 Task: In the Company zunheboto.nic.in, Create email and send with subject: 'Elevate Your Success: Introducing a Transformative Opportunity', and with mail content 'Good Evening,_x000D_
Step into a world of unlimited possibilities. Our cutting-edge solution will empower you to overcome challenges and achieve unparalleled success in your industry._x000D_
Thanks and Regards', attach the document: Business_plan.docx and insert image: visitingcard.jpg. Below Thank and Regards, write Reddit and insert the URL: www.reddit.com. Mark checkbox to create task to follow up : In 1 week.  Enter or choose an email address of recipient's from company's contact and send.. Logged in from softage.10@softage.net
Action: Mouse moved to (74, 56)
Screenshot: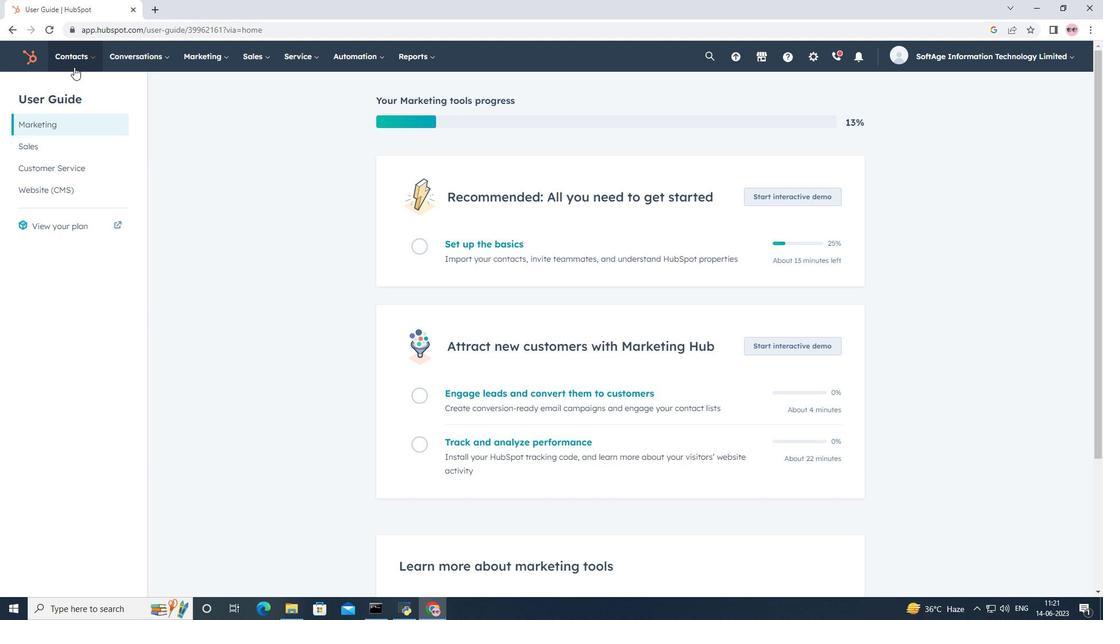 
Action: Mouse pressed left at (74, 56)
Screenshot: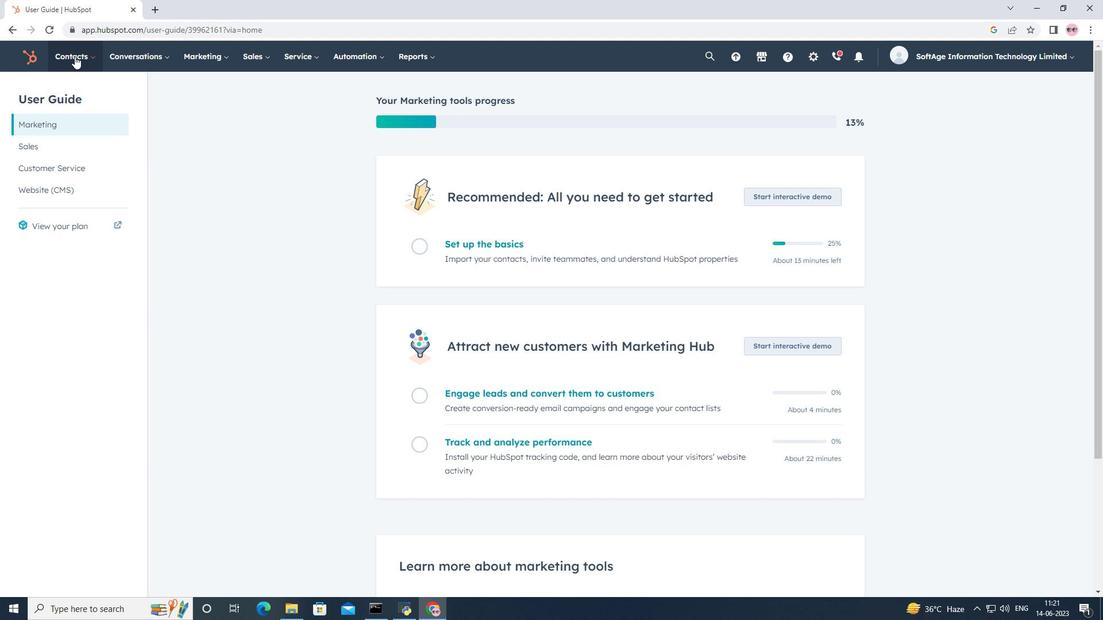 
Action: Mouse moved to (91, 116)
Screenshot: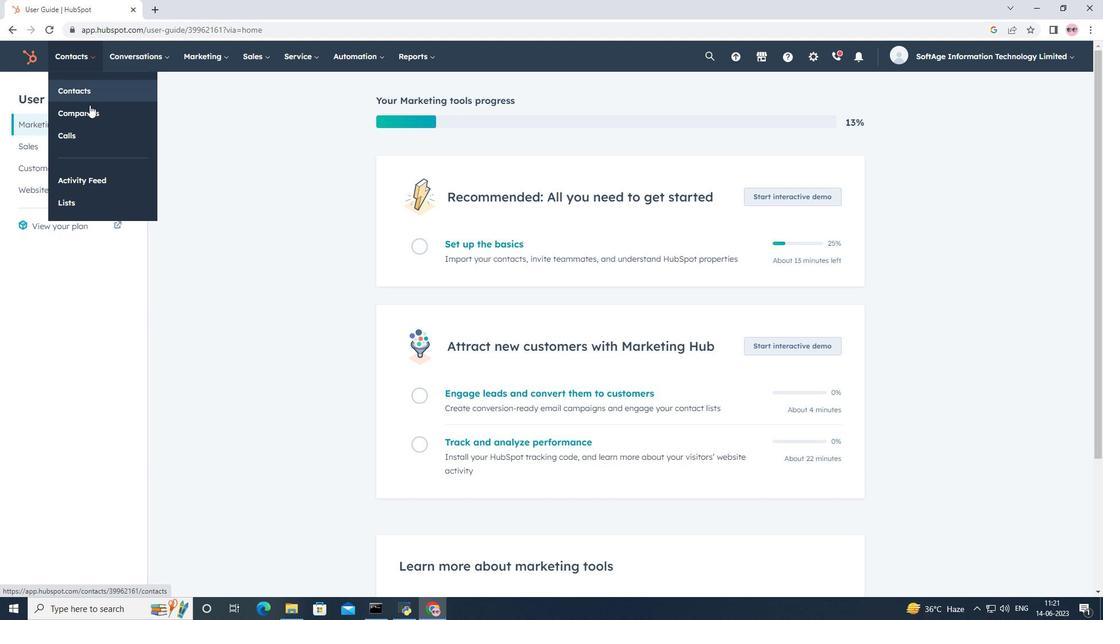 
Action: Mouse pressed left at (91, 116)
Screenshot: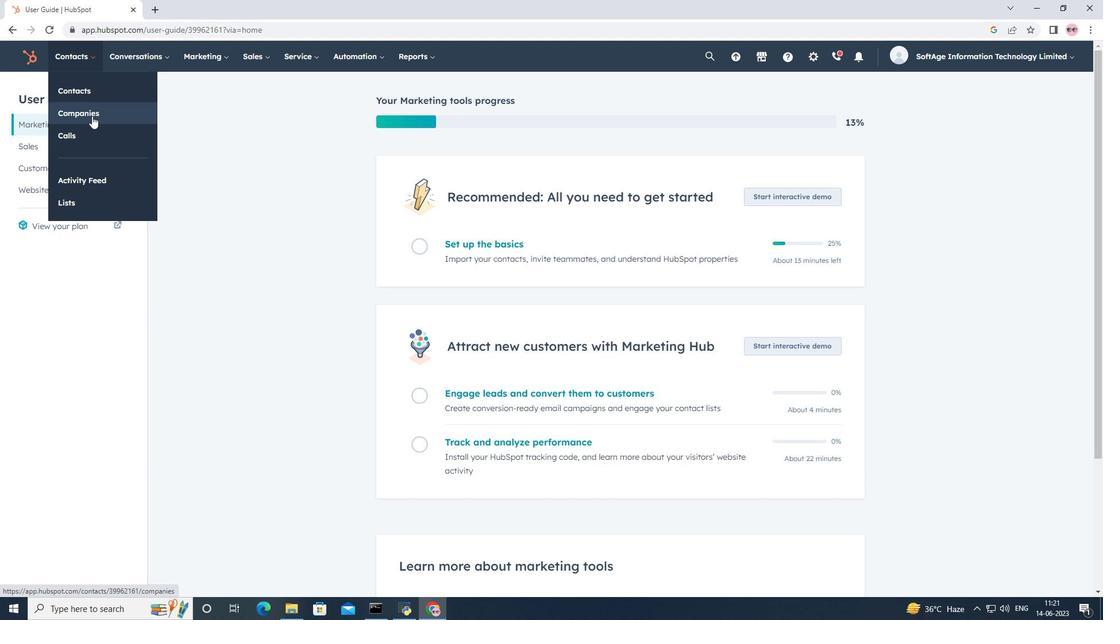 
Action: Mouse moved to (90, 186)
Screenshot: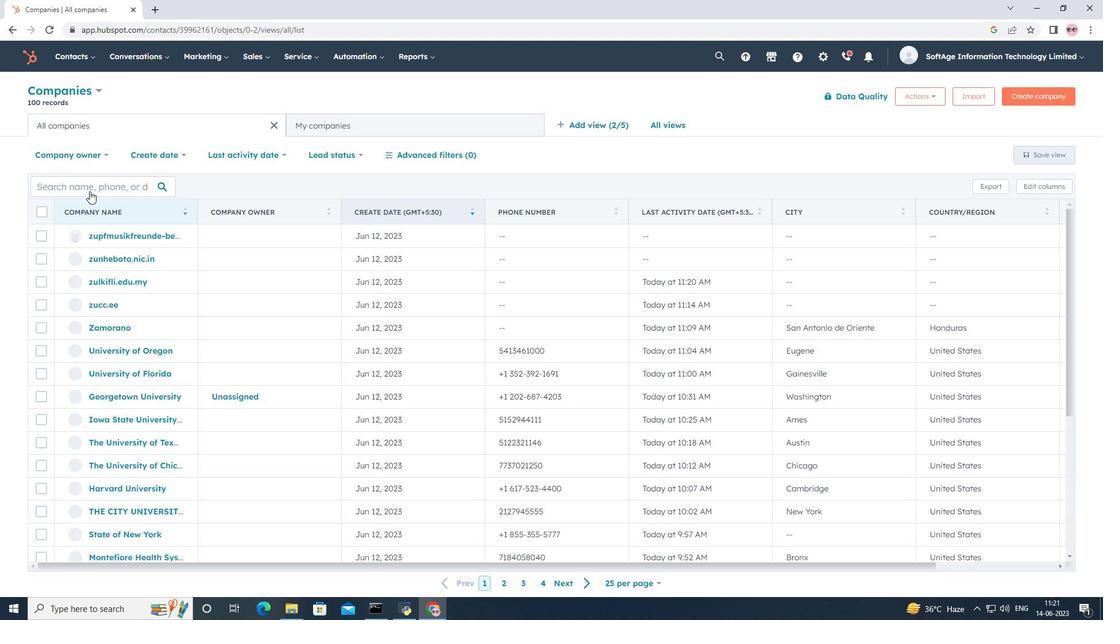 
Action: Mouse pressed left at (90, 186)
Screenshot: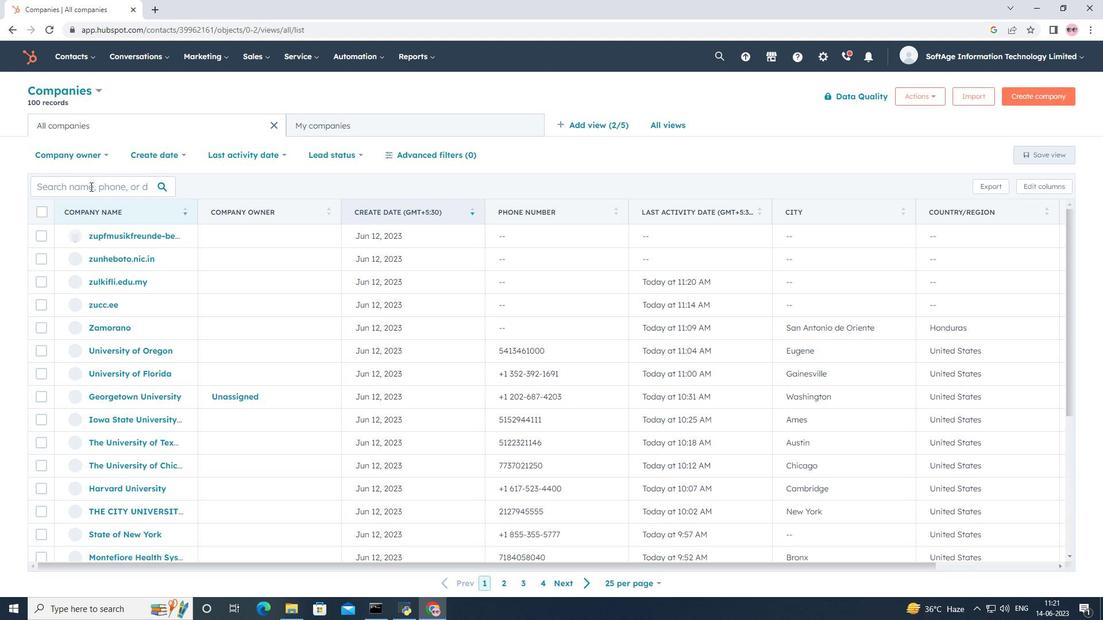 
Action: Key pressed <Key.shift>Z<Key.backspace>zunheboto.nic.in
Screenshot: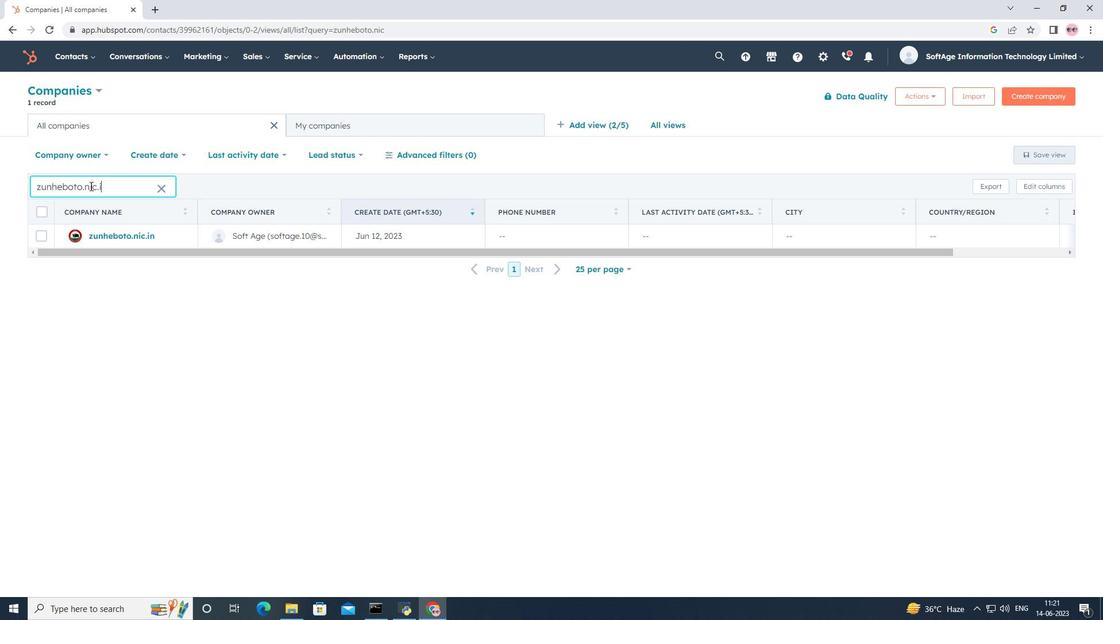 
Action: Mouse moved to (112, 236)
Screenshot: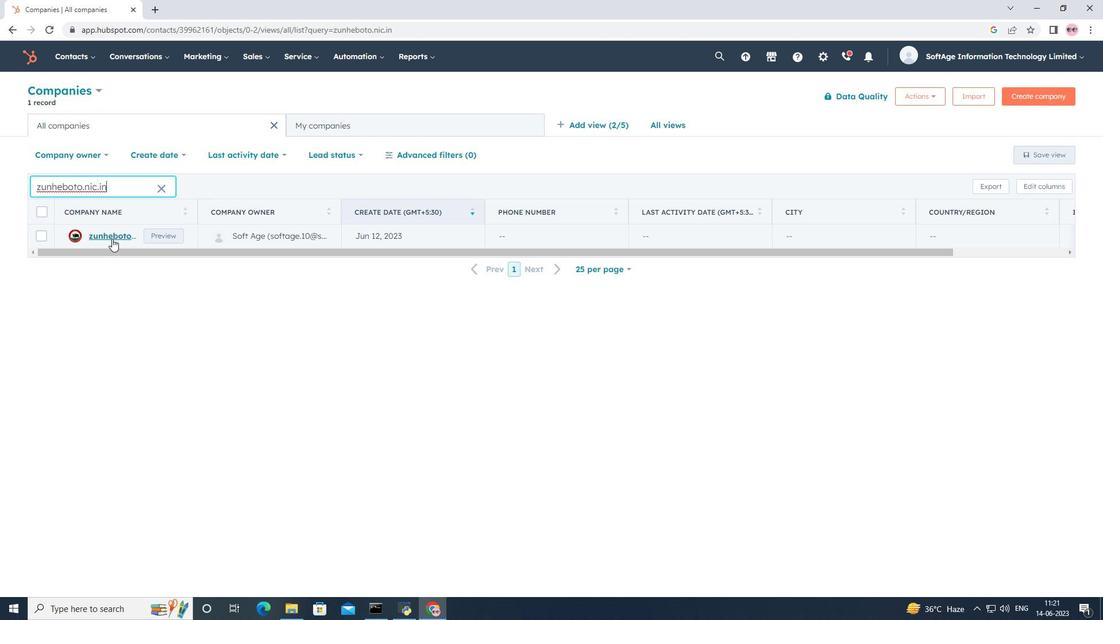 
Action: Mouse pressed left at (112, 236)
Screenshot: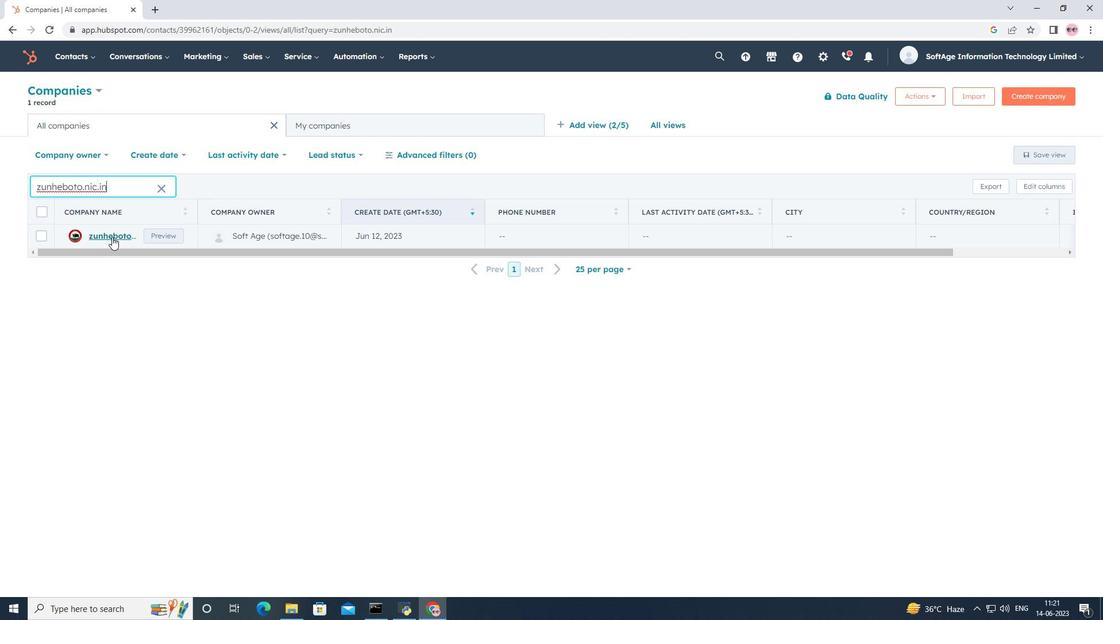 
Action: Mouse moved to (75, 189)
Screenshot: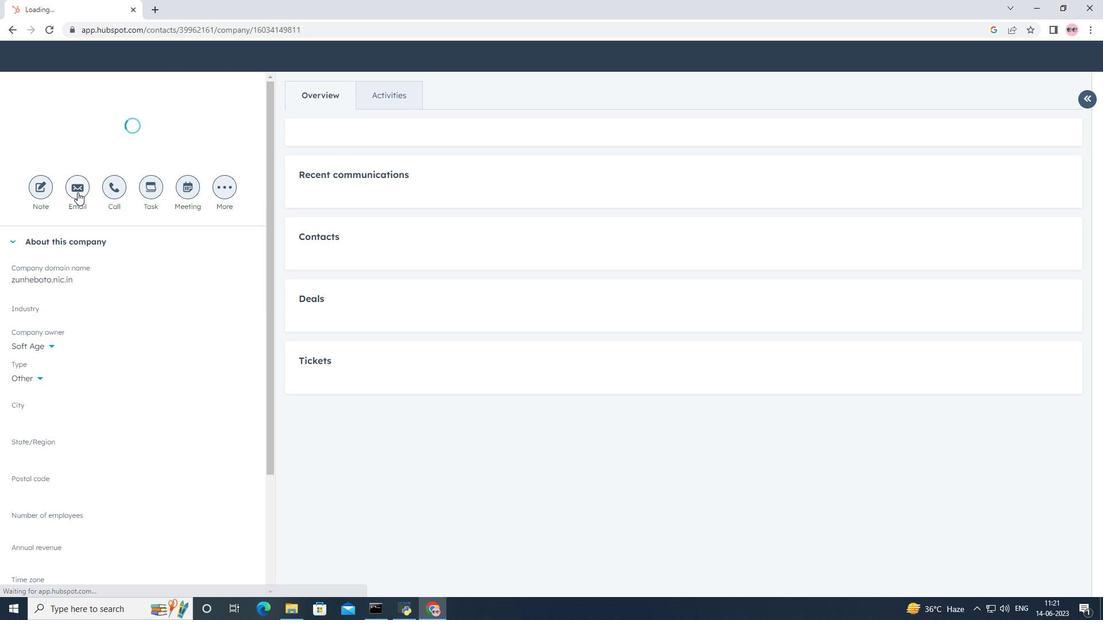 
Action: Mouse pressed left at (75, 189)
Screenshot: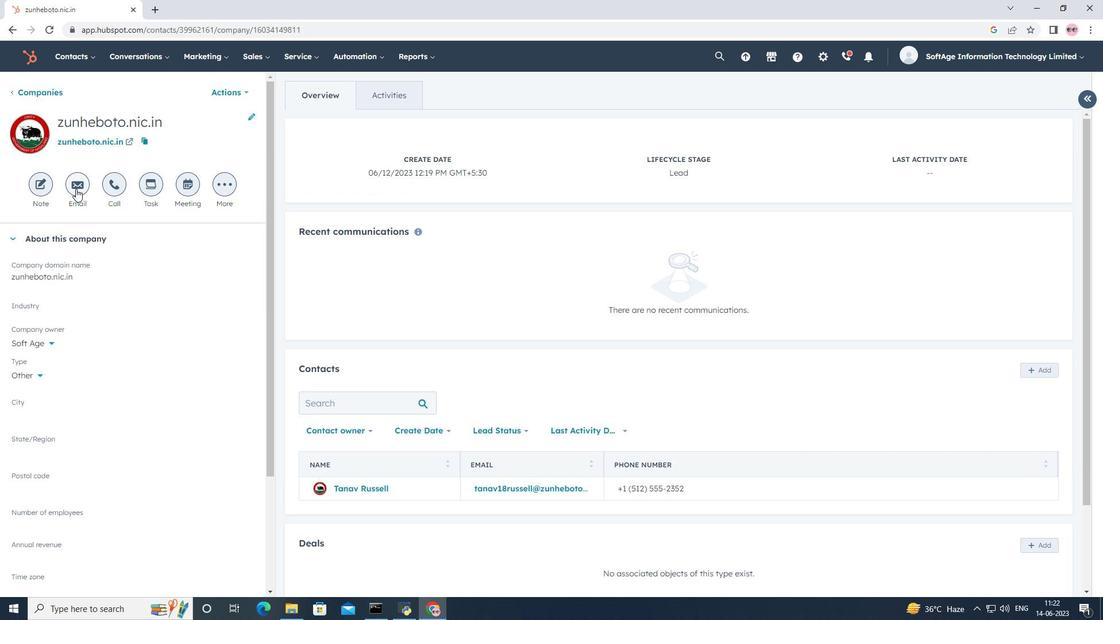 
Action: Mouse moved to (733, 391)
Screenshot: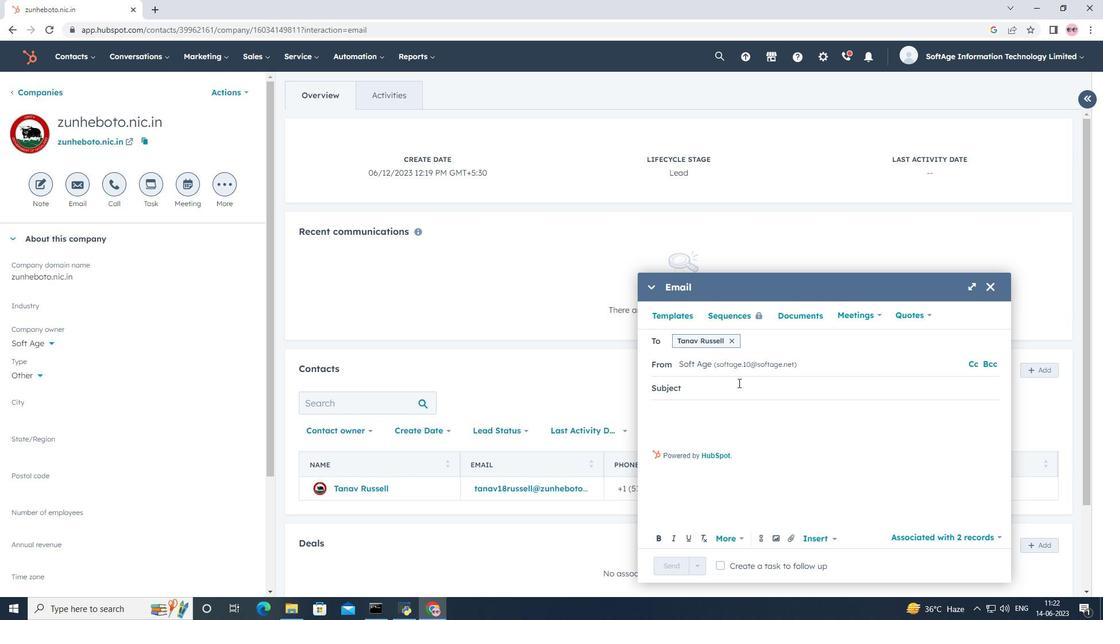 
Action: Mouse pressed left at (733, 391)
Screenshot: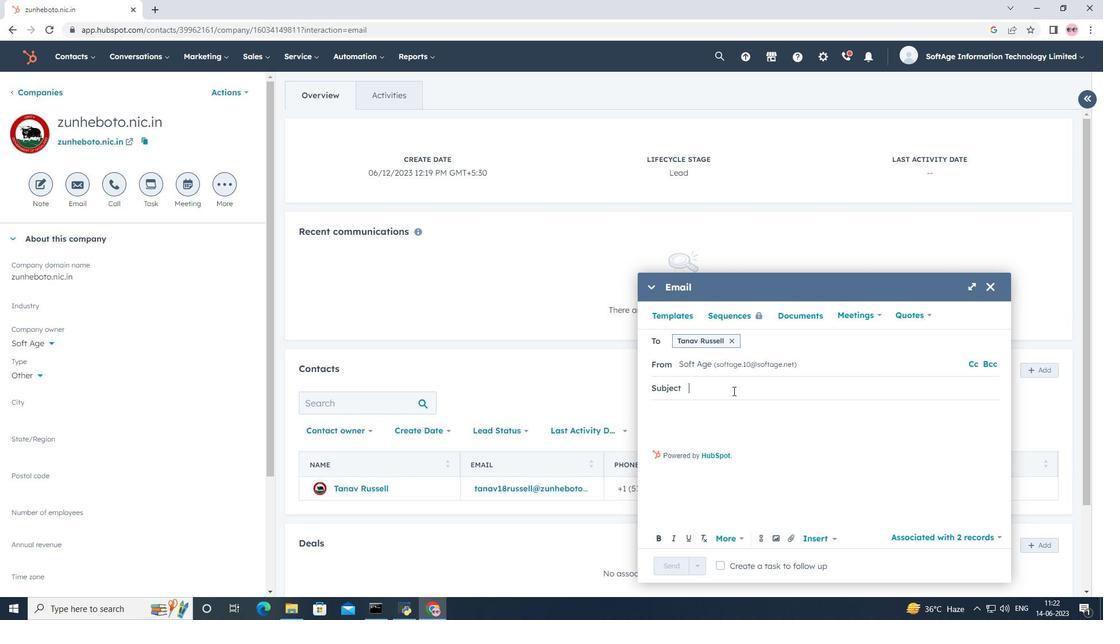 
Action: Key pressed <Key.shift>Elevate<Key.space><Key.shift>Your<Key.space><Key.shift><Key.shift>Success<Key.shift>:<Key.space><Key.shift><Key.shift><Key.shift><Key.shift><Key.shift><Key.shift><Key.shift><Key.shift><Key.shift><Key.shift><Key.shift><Key.shift><Key.shift><Key.shift><Key.shift><Key.shift><Key.shift><Key.shift><Key.shift><Key.shift><Key.shift><Key.shift><Key.shift><Key.shift><Key.shift><Key.shift><Key.shift>Introducing<Key.space>a<Key.space><Key.shift>Transformative<Key.space><Key.shift><Key.shift><Key.shift>Opportunity
Screenshot: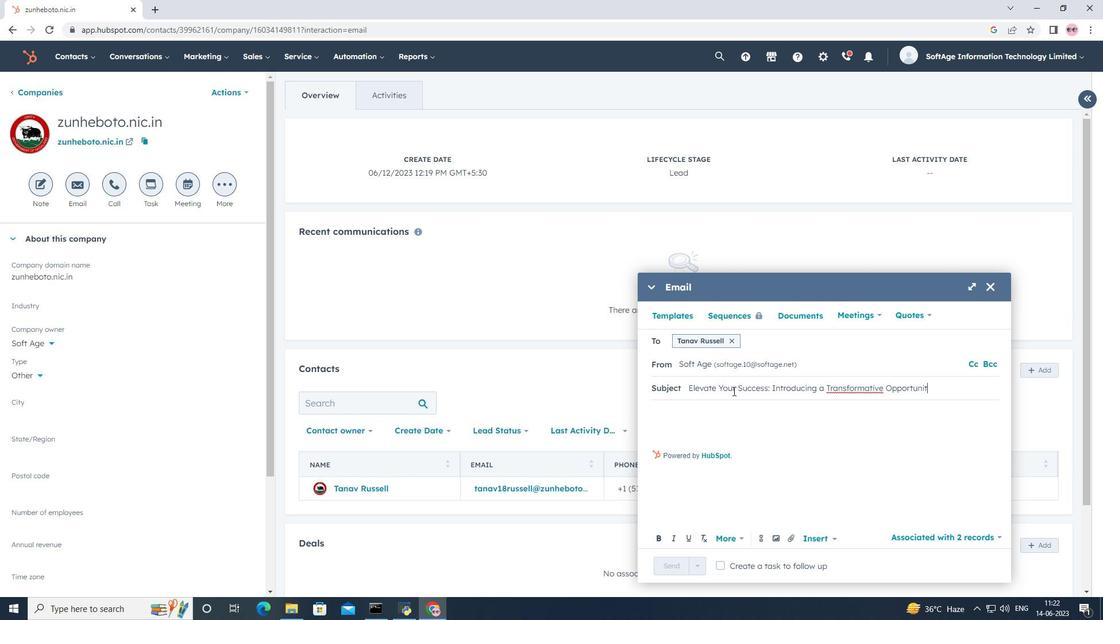 
Action: Mouse moved to (726, 420)
Screenshot: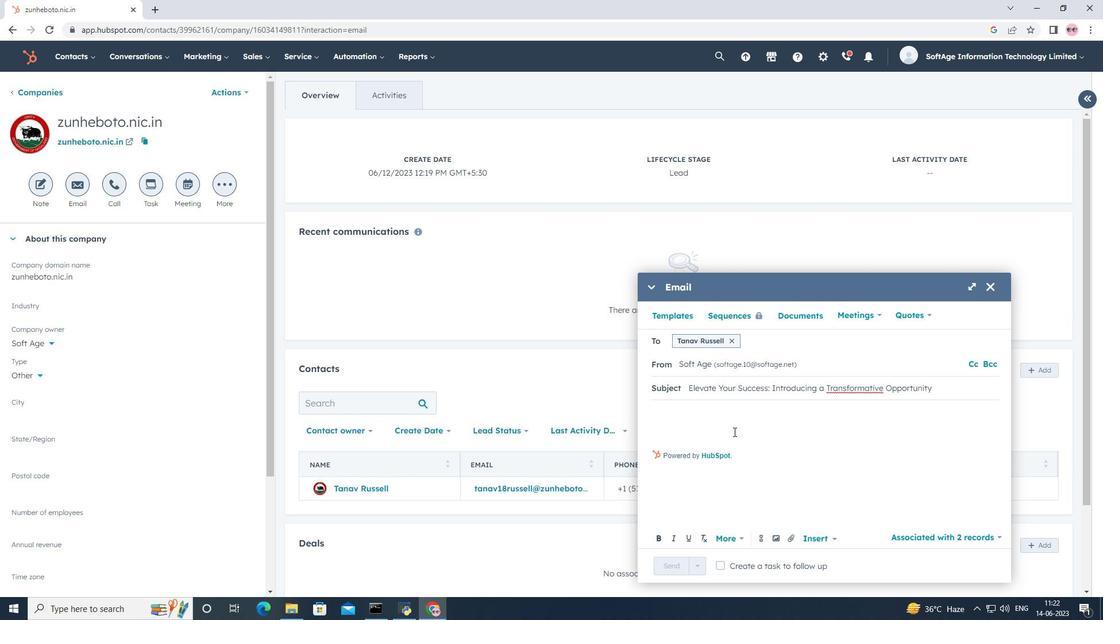 
Action: Mouse pressed left at (726, 420)
Screenshot: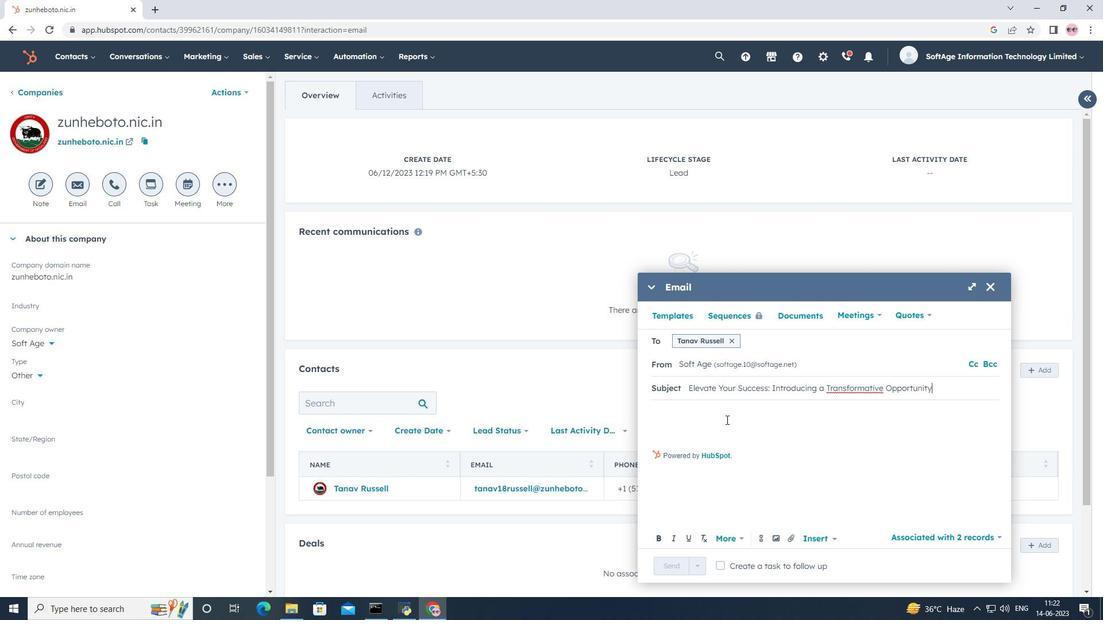
Action: Key pressed <Key.shift><Key.shift><Key.shift><Key.shift><Key.shift><Key.shift><Key.shift><Key.shift><Key.shift><Key.shift><Key.shift><Key.shift><Key.shift><Key.shift><Key.shift><Key.shift><Key.shift><Key.shift><Key.shift><Key.shift><Key.shift>Good<Key.space><Key.shift>Evening<Key.enter><Key.shift><Key.shift>Steo<Key.space><Key.backspace><Key.backspace>p<Key.space><Key.shift>into<Key.space>a<Key.space>world<Key.space>of<Key.space>unlimited<Key.space>possibilities<Key.space><Key.backspace>,<Key.backspace>.<Key.space><Key.shift>Our<Key.space>cutting<Key.space><Key.backspace>-<Key.shift><Key.shift><Key.shift><Key.shift><Key.shift><Key.shift><Key.shift><Key.shift><Key.shift><Key.shift><Key.shift><Key.shift><Key.shift><Key.shift><Key.shift><Key.shift><Key.shift><Key.shift><Key.shift><Key.shift><Key.shift><Key.shift><Key.shift><Key.shift><Key.shift>Edge<Key.space>solution<Key.space>will<Key.space>empower<Key.space>you<Key.space>to<Key.space>overcome<Key.space>challenges<Key.space>and<Key.space>achieve<Key.space>unparalleled<Key.space>success<Key.space>in<Key.space>your<Key.space>industry.<Key.enter><Key.shift>Thanks<Key.space><Key.shift>and<Key.space><Key.shift>Regards
Screenshot: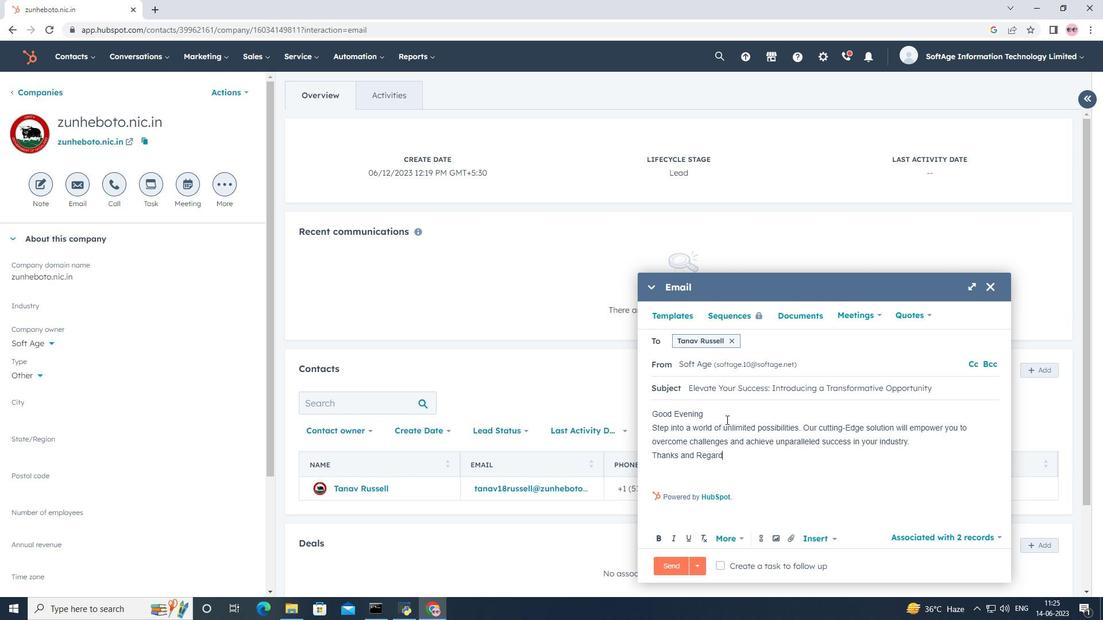 
Action: Mouse moved to (796, 543)
Screenshot: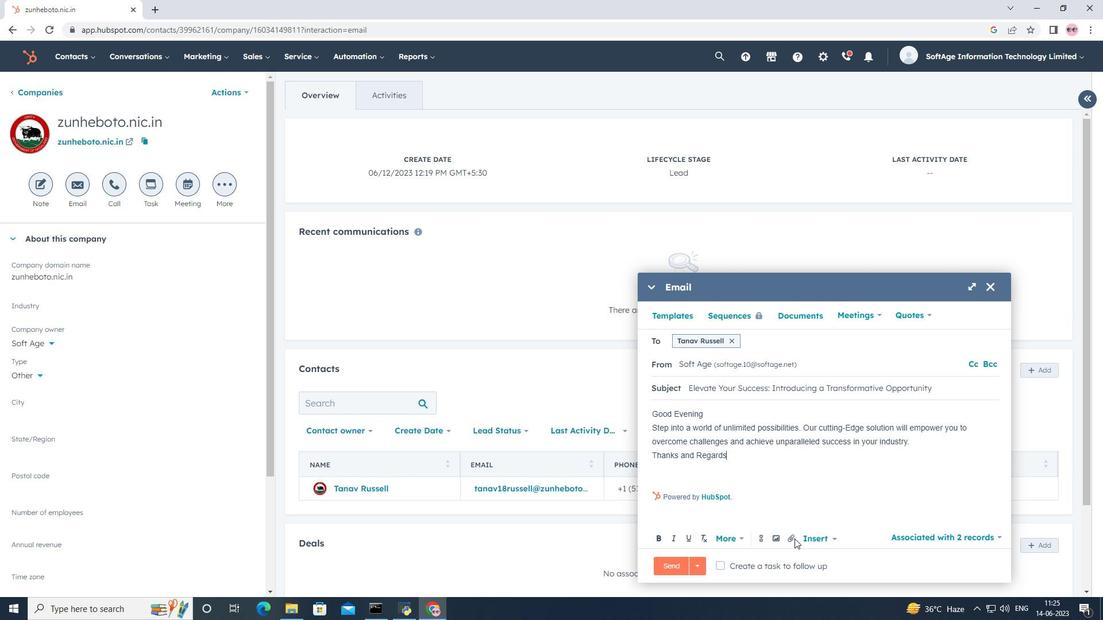 
Action: Mouse pressed left at (796, 543)
Screenshot: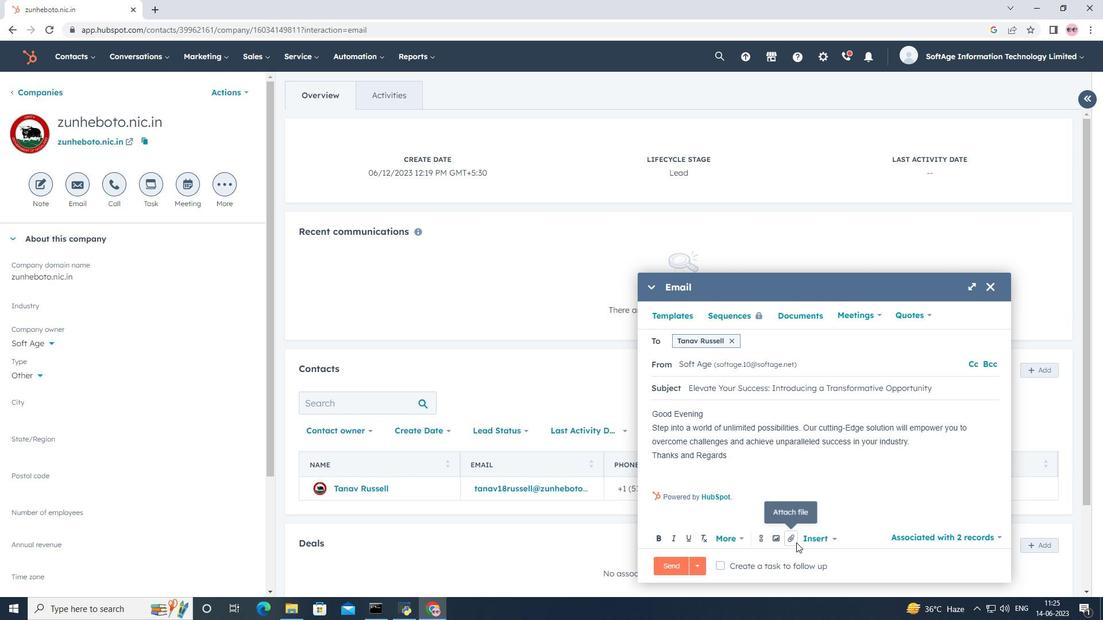 
Action: Mouse moved to (812, 510)
Screenshot: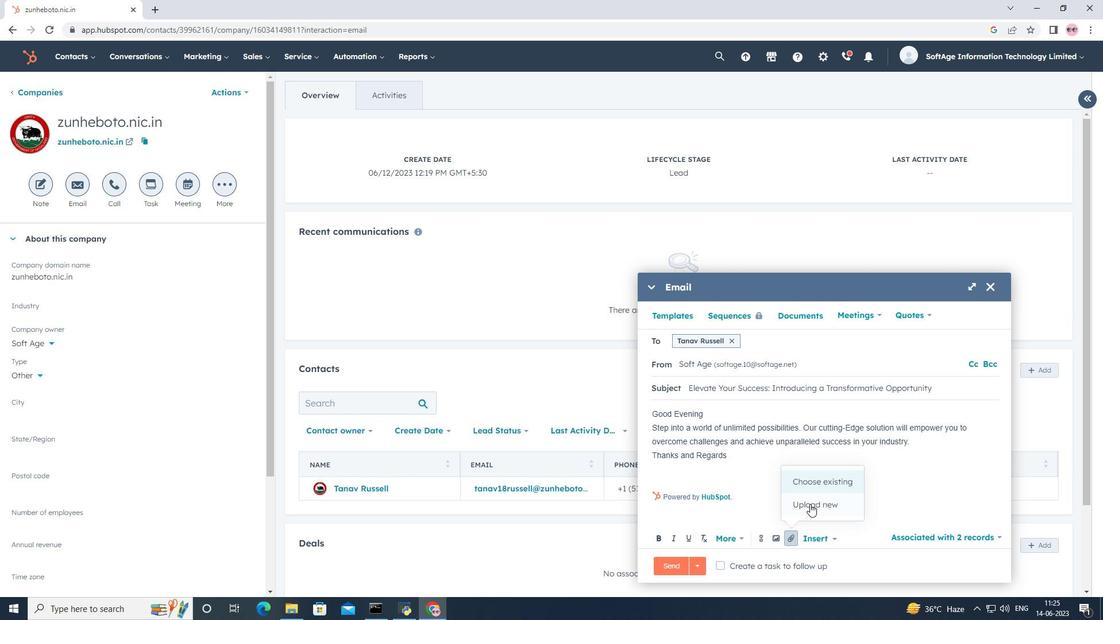
Action: Mouse pressed left at (812, 510)
Screenshot: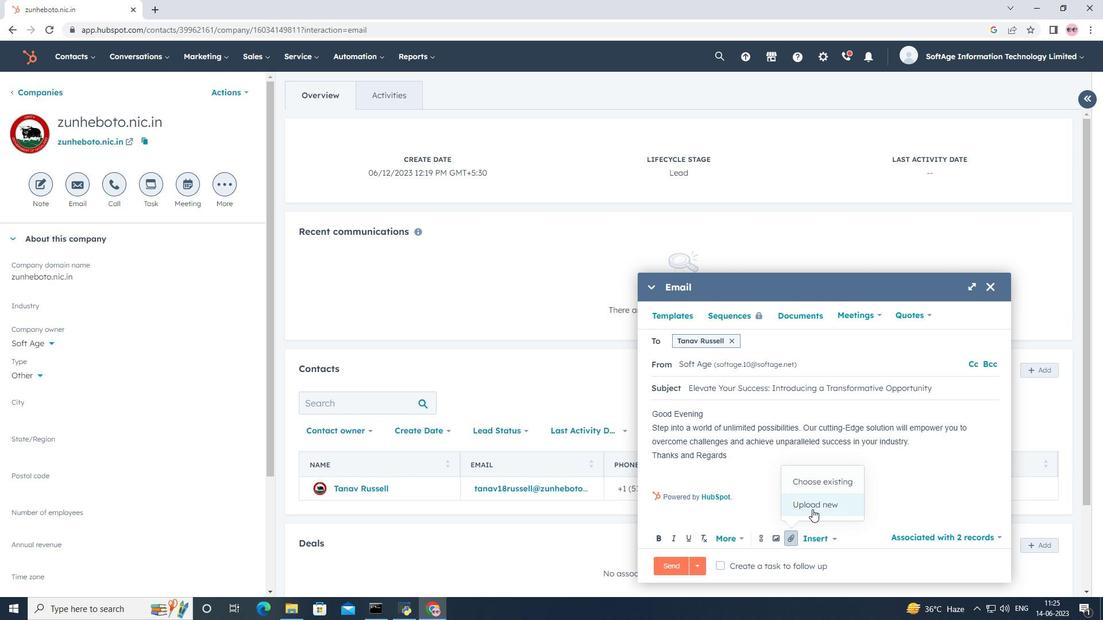 
Action: Mouse moved to (58, 142)
Screenshot: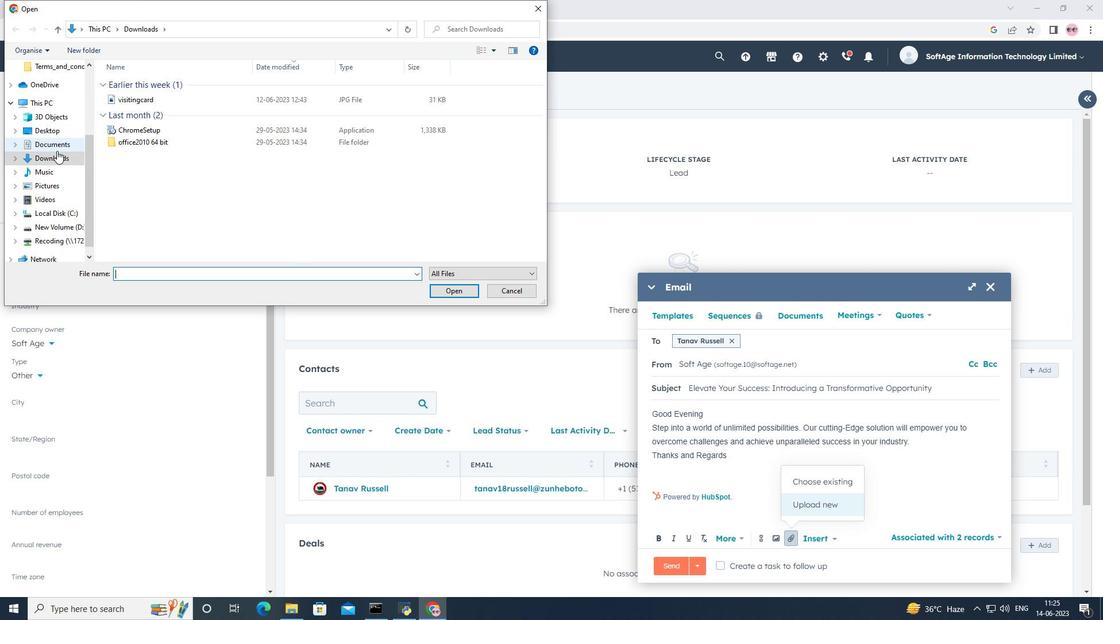 
Action: Mouse pressed left at (58, 142)
Screenshot: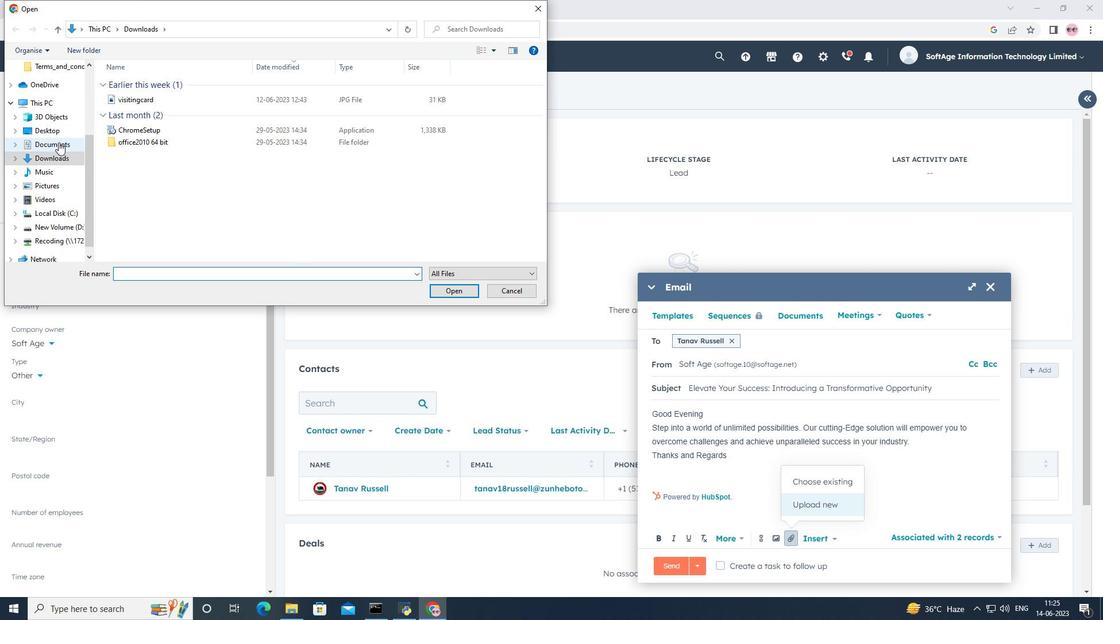 
Action: Mouse moved to (168, 104)
Screenshot: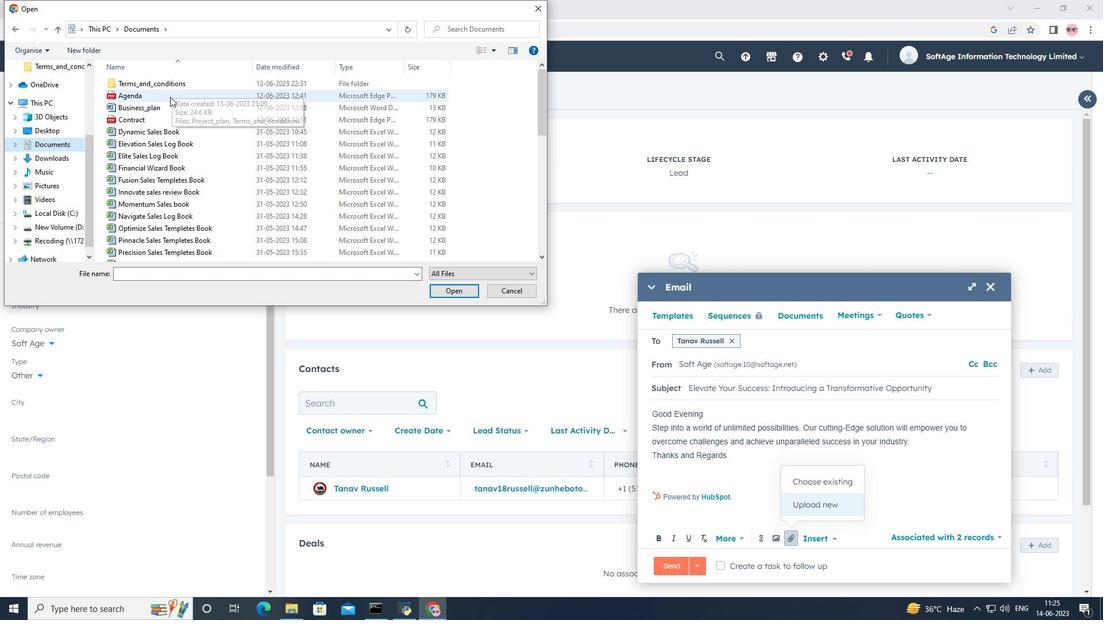 
Action: Mouse pressed left at (168, 104)
Screenshot: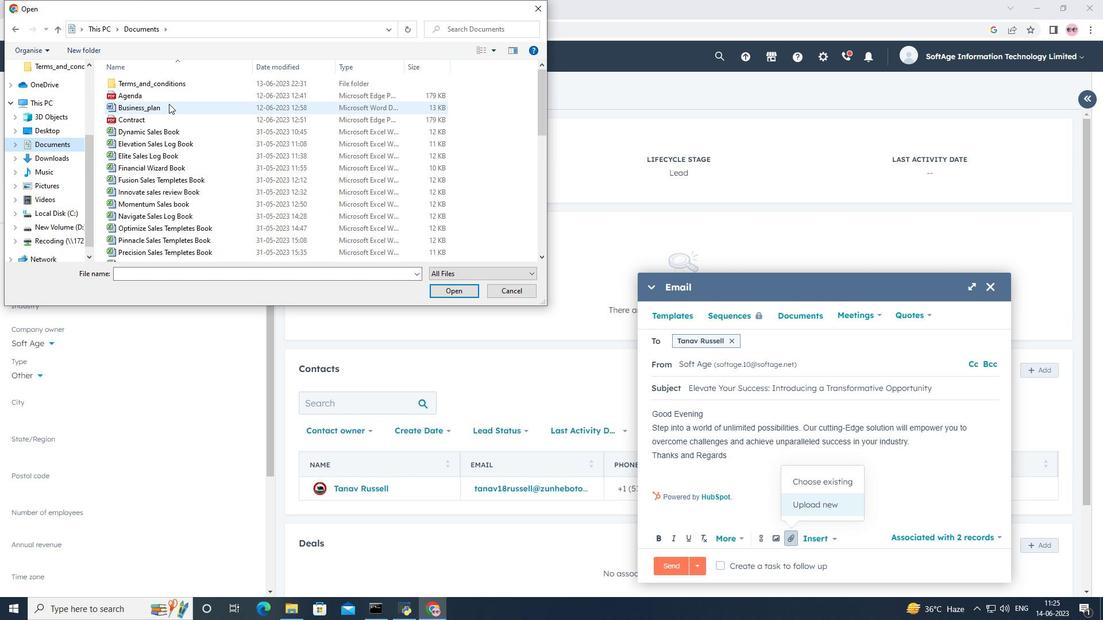 
Action: Mouse moved to (464, 290)
Screenshot: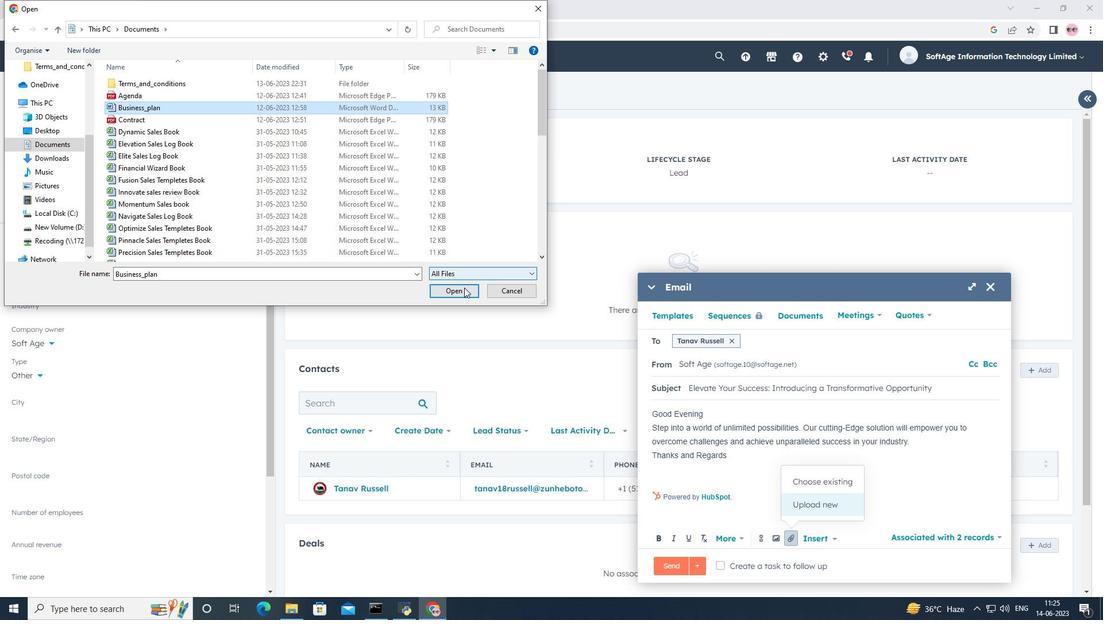 
Action: Mouse pressed left at (464, 290)
Screenshot: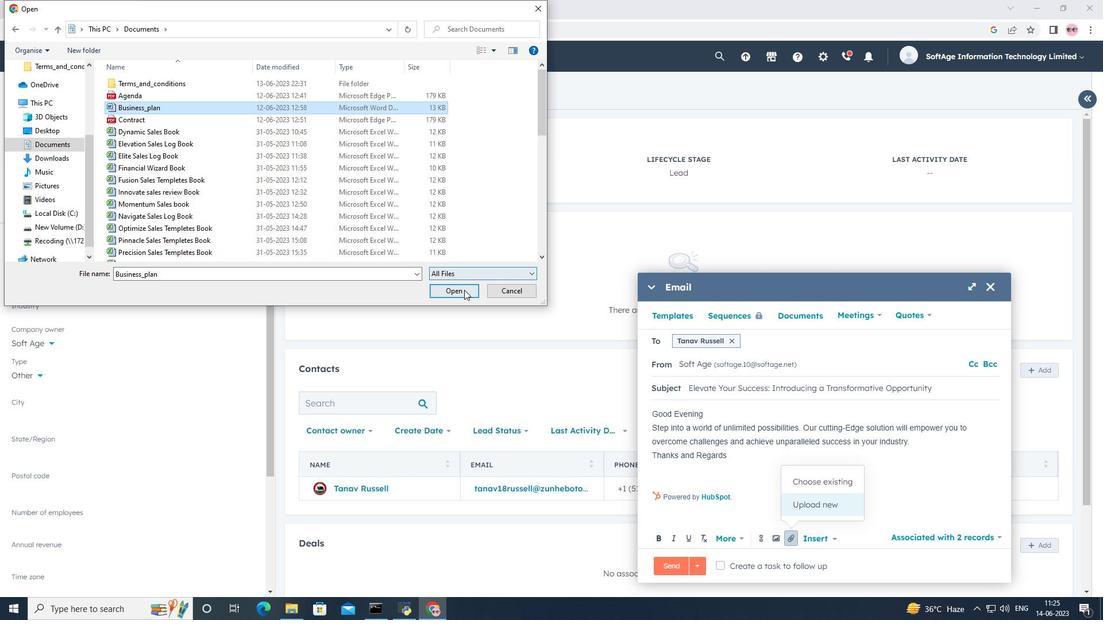 
Action: Mouse moved to (770, 509)
Screenshot: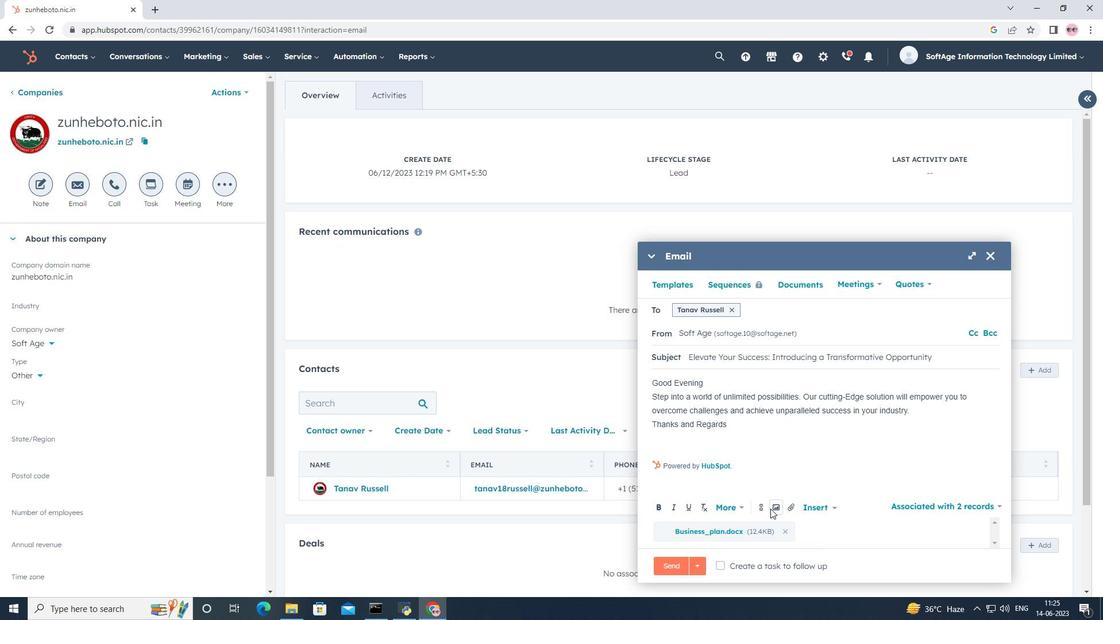 
Action: Mouse pressed left at (770, 509)
Screenshot: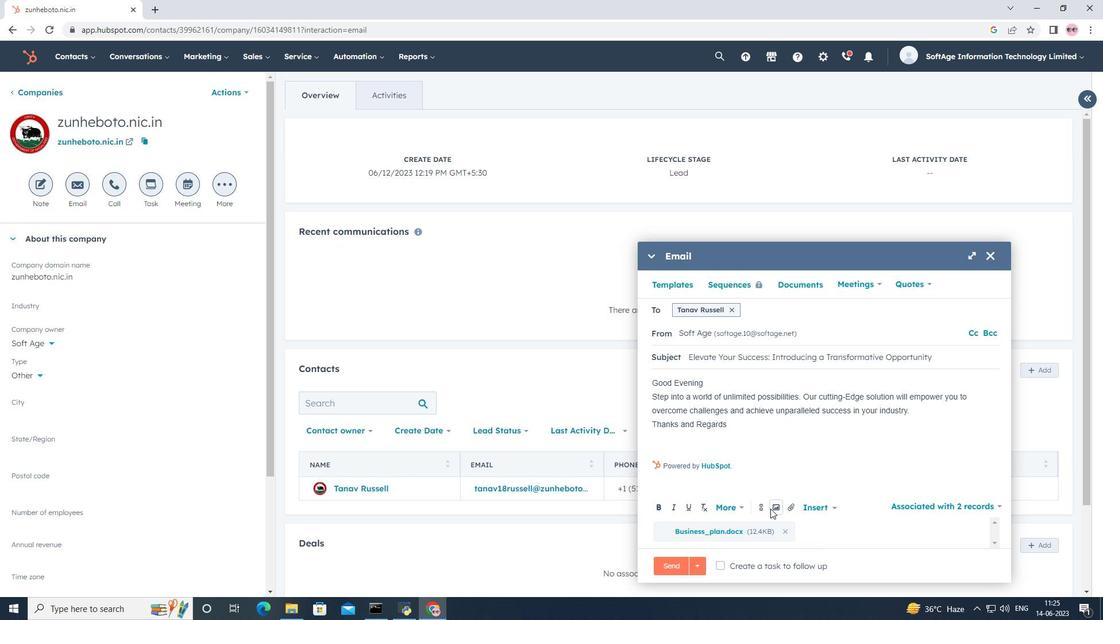 
Action: Mouse moved to (776, 478)
Screenshot: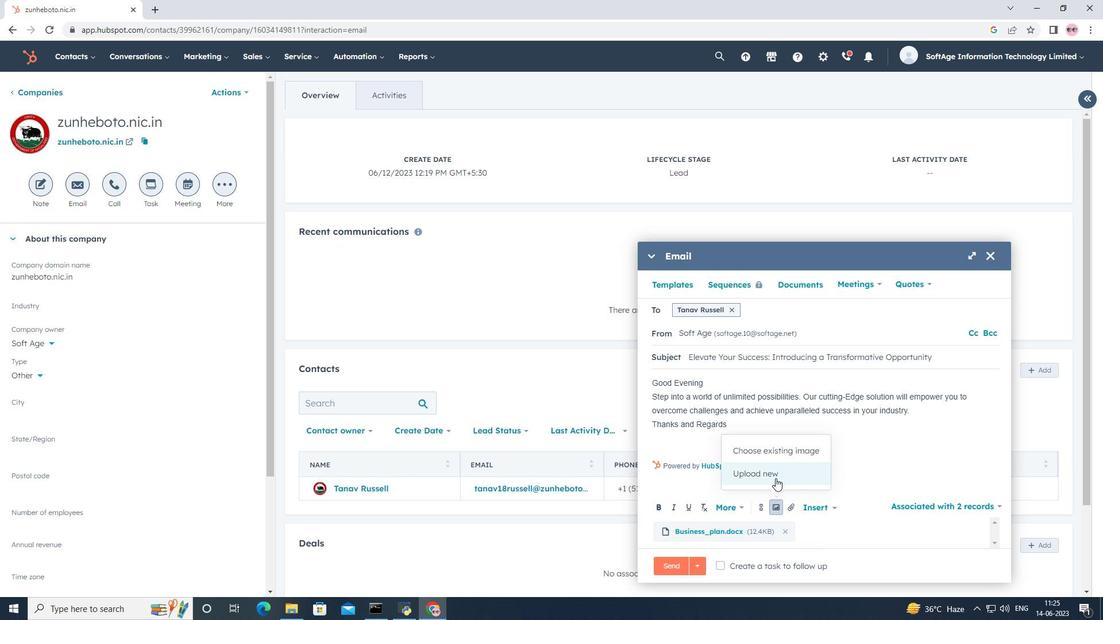 
Action: Mouse pressed left at (776, 478)
Screenshot: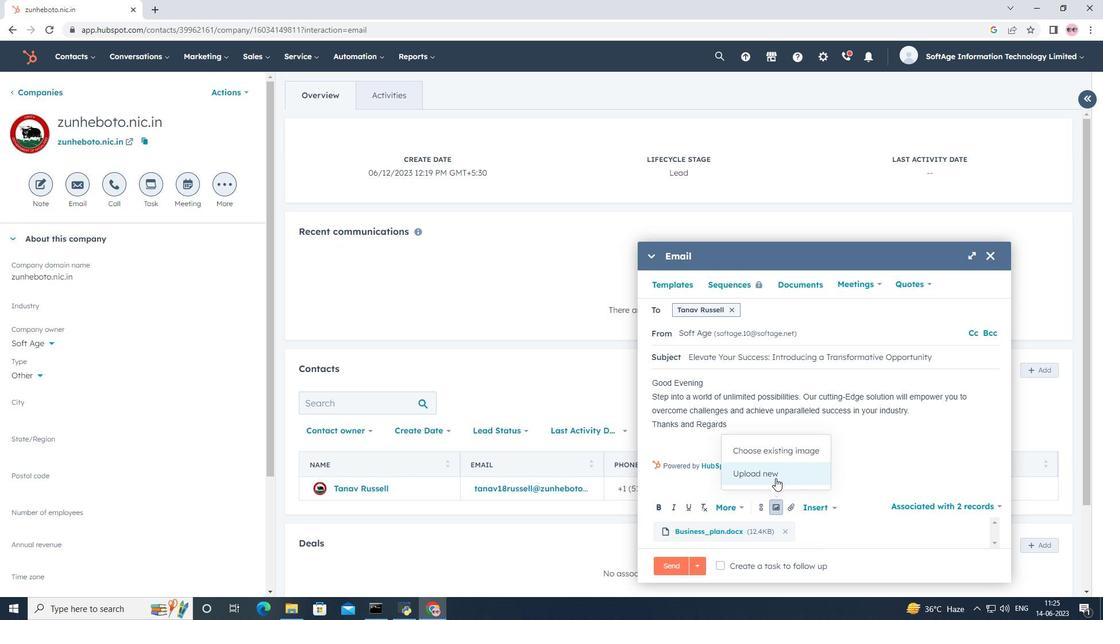 
Action: Mouse moved to (68, 155)
Screenshot: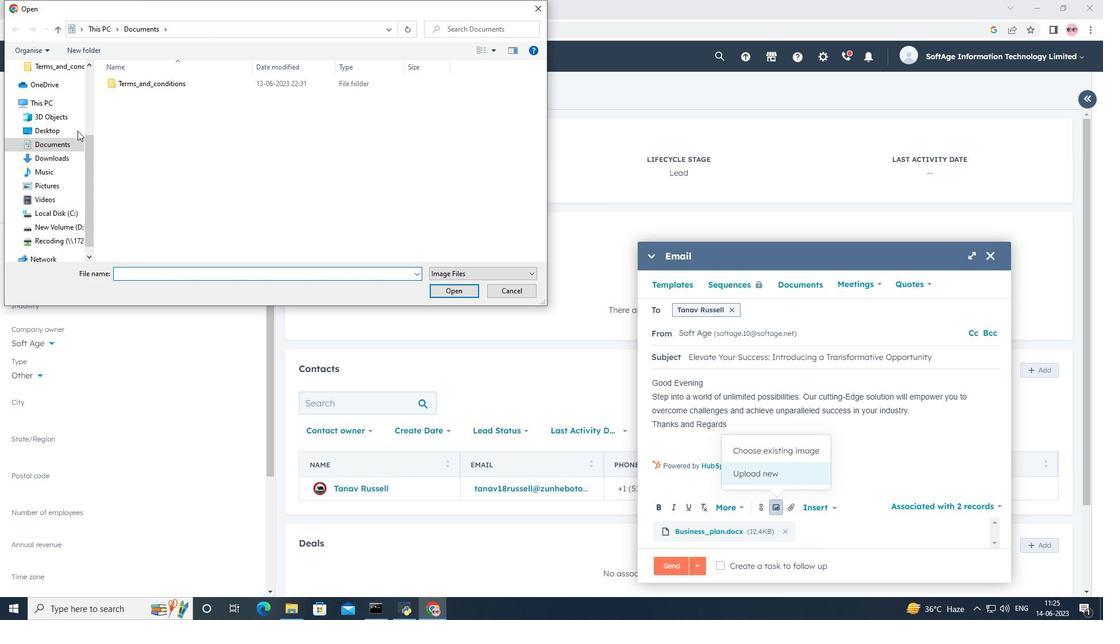 
Action: Mouse pressed left at (68, 155)
Screenshot: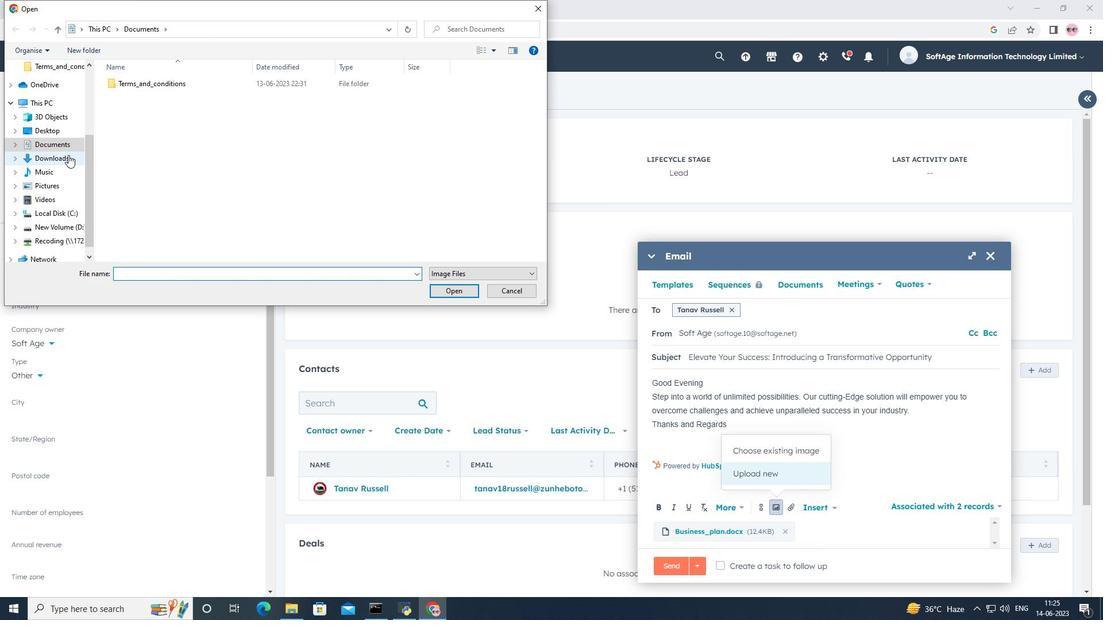
Action: Mouse moved to (136, 105)
Screenshot: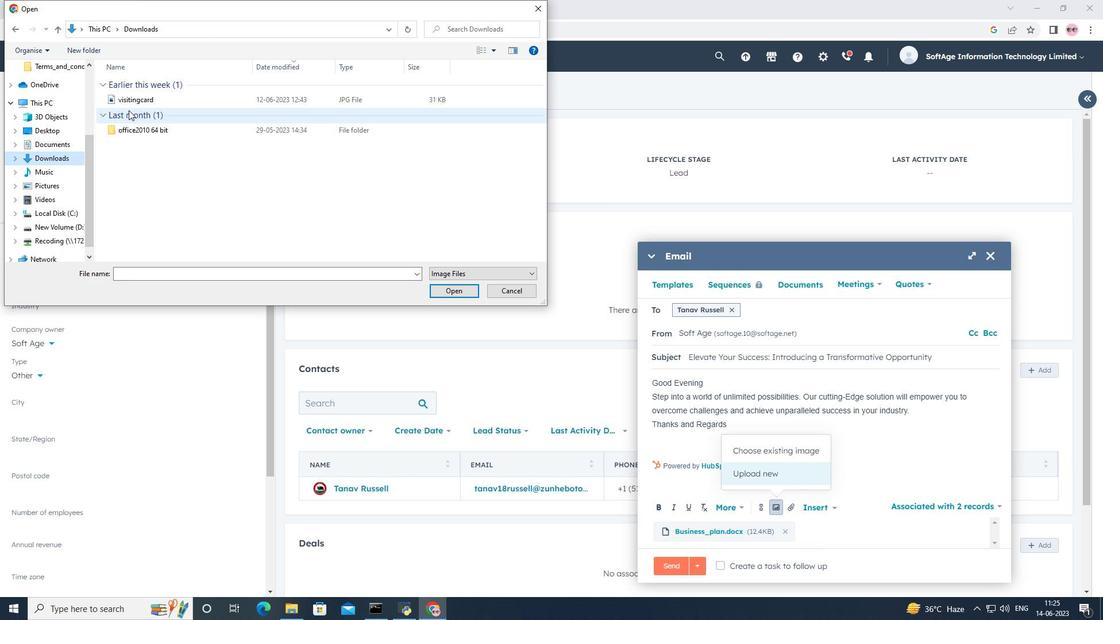 
Action: Mouse pressed left at (136, 105)
Screenshot: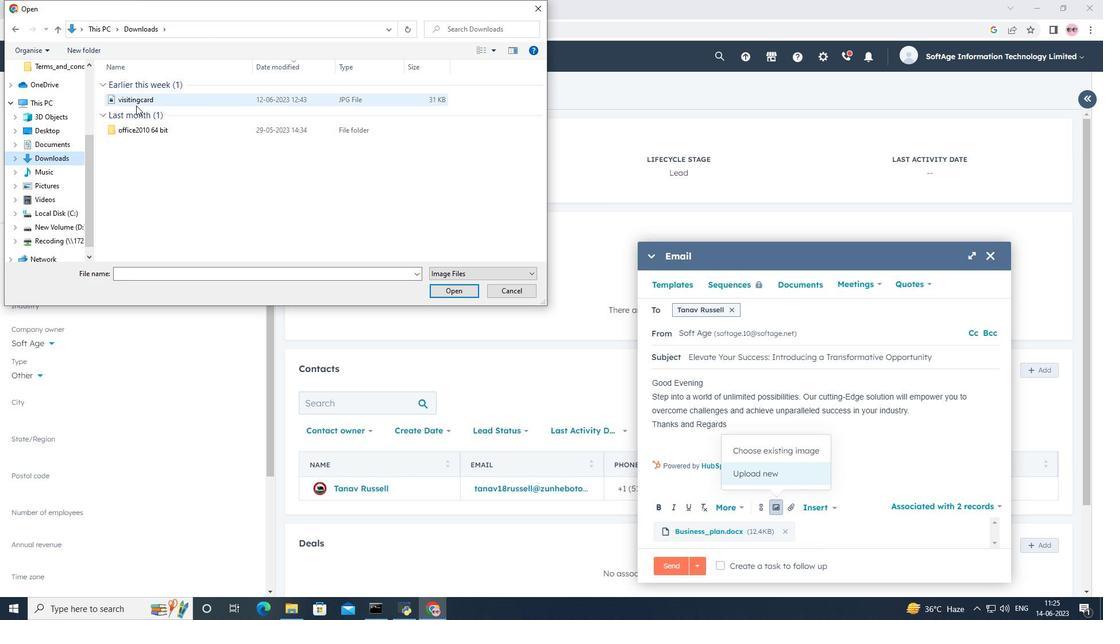 
Action: Mouse moved to (443, 287)
Screenshot: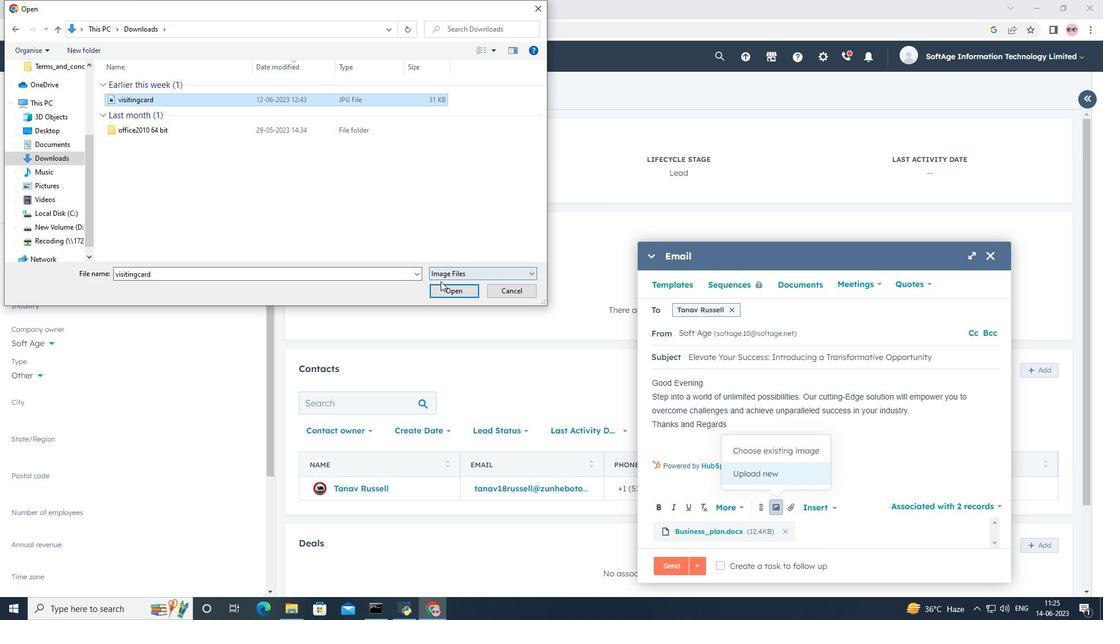 
Action: Mouse pressed left at (443, 287)
Screenshot: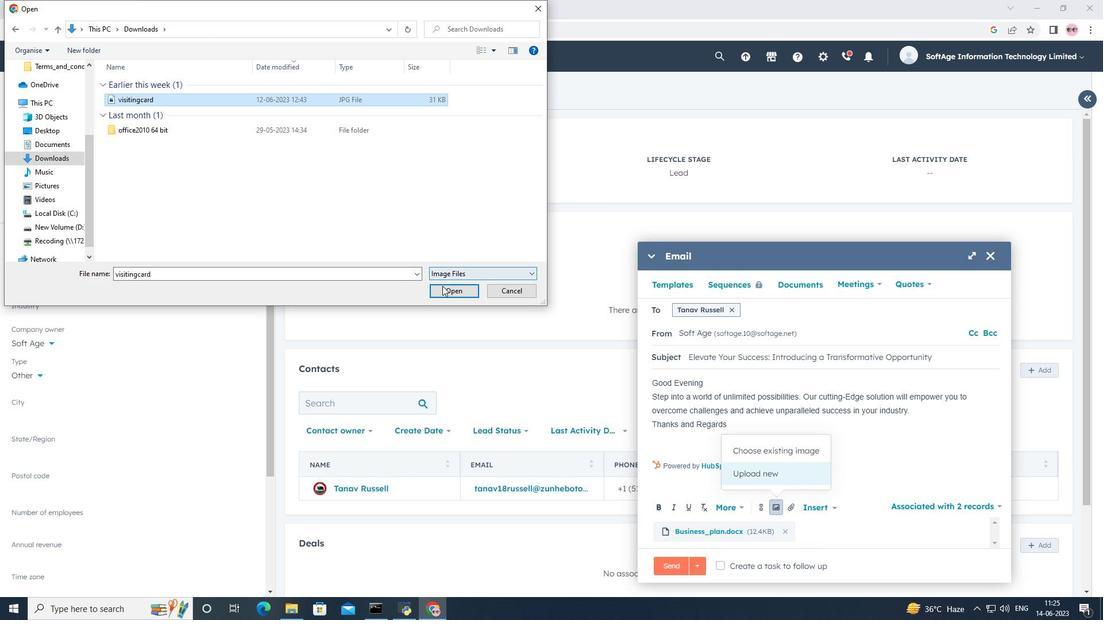 
Action: Mouse moved to (736, 323)
Screenshot: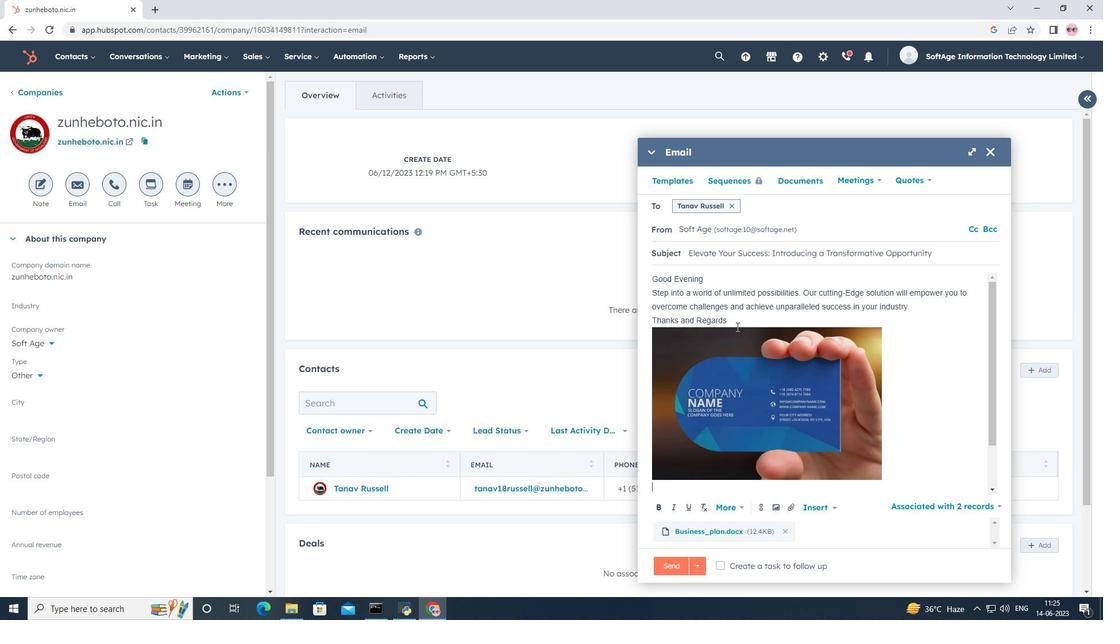 
Action: Mouse pressed left at (736, 323)
Screenshot: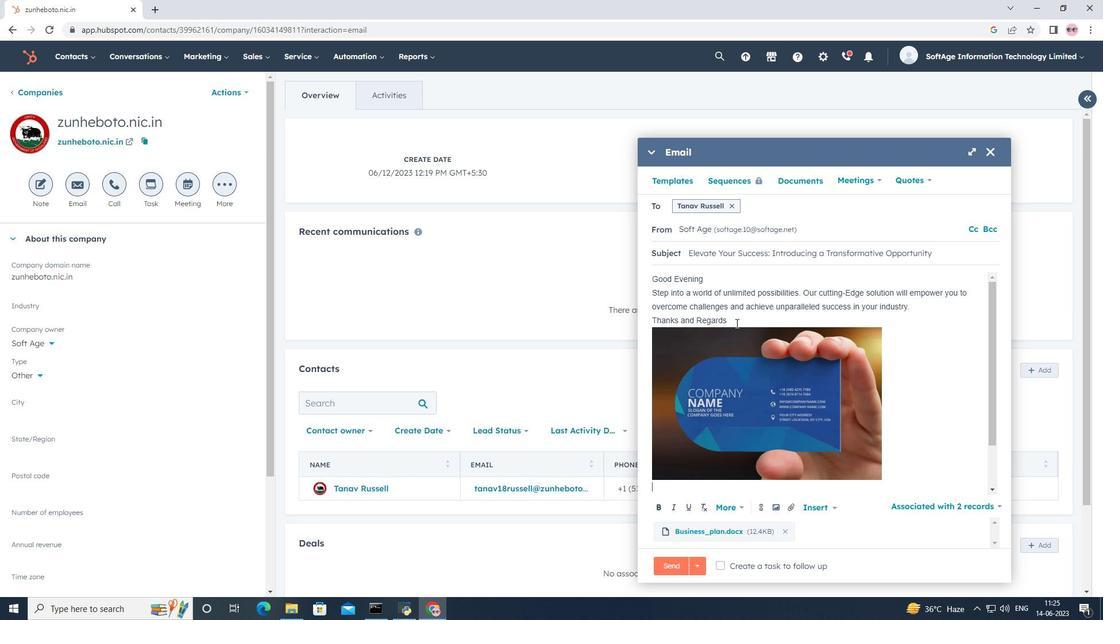 
Action: Key pressed <Key.enter><Key.shift>Reddit<Key.space>
Screenshot: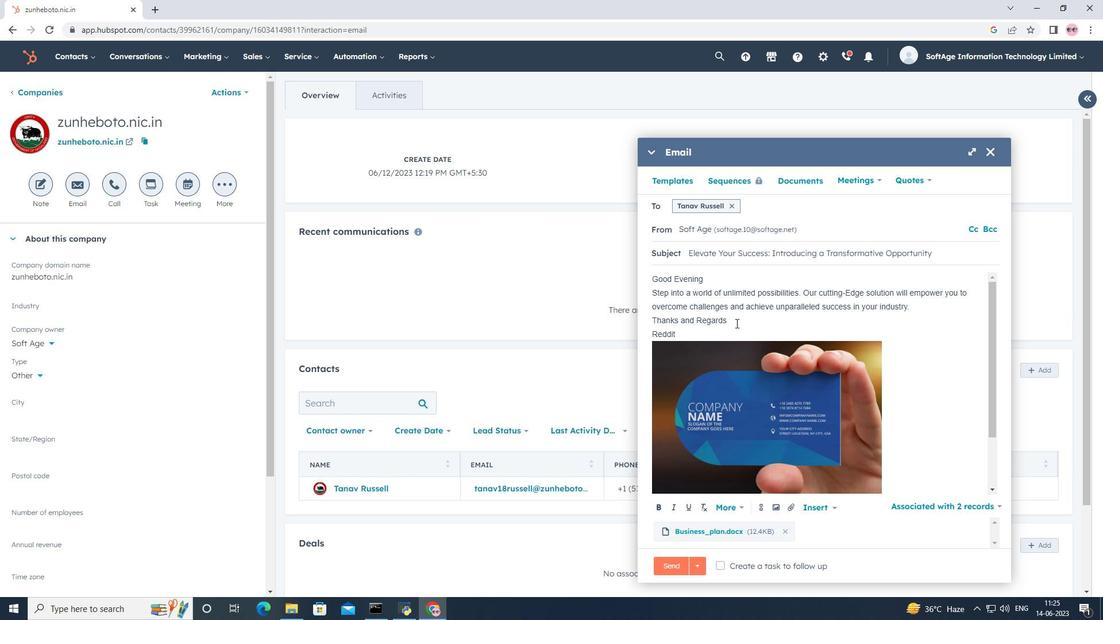 
Action: Mouse moved to (762, 504)
Screenshot: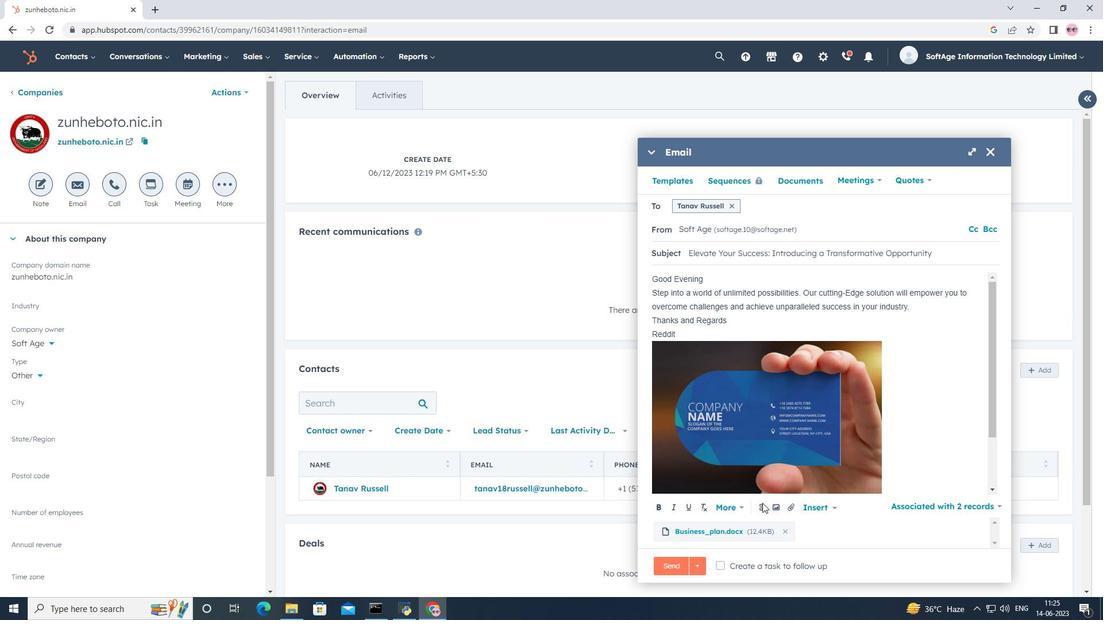
Action: Mouse pressed left at (762, 504)
Screenshot: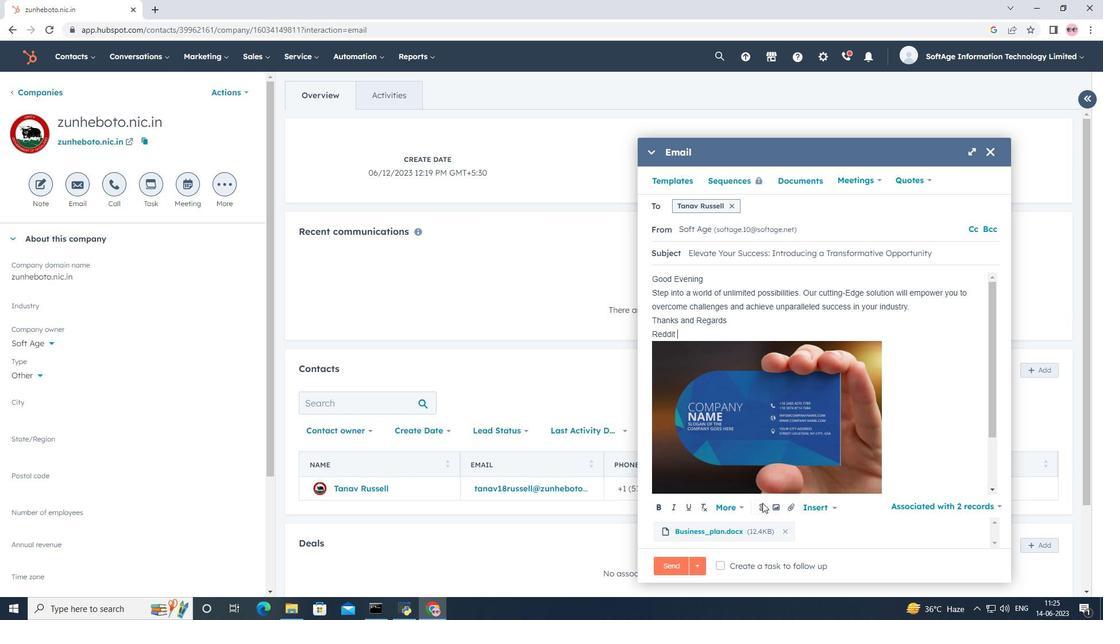 
Action: Mouse moved to (769, 422)
Screenshot: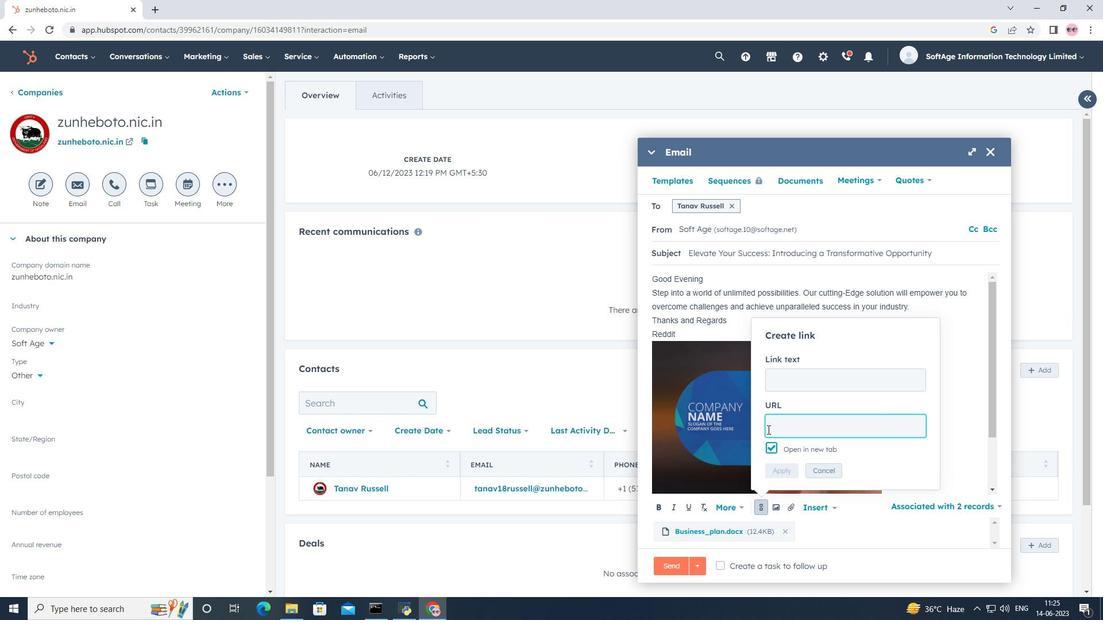 
Action: Key pressed www.reddit.com
Screenshot: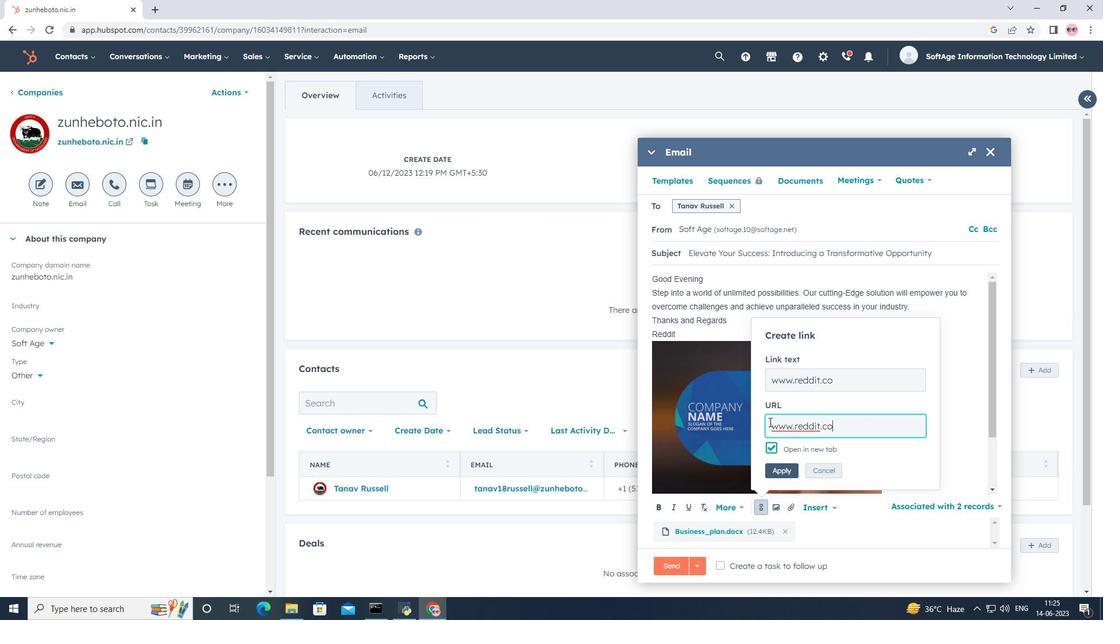 
Action: Mouse moved to (792, 470)
Screenshot: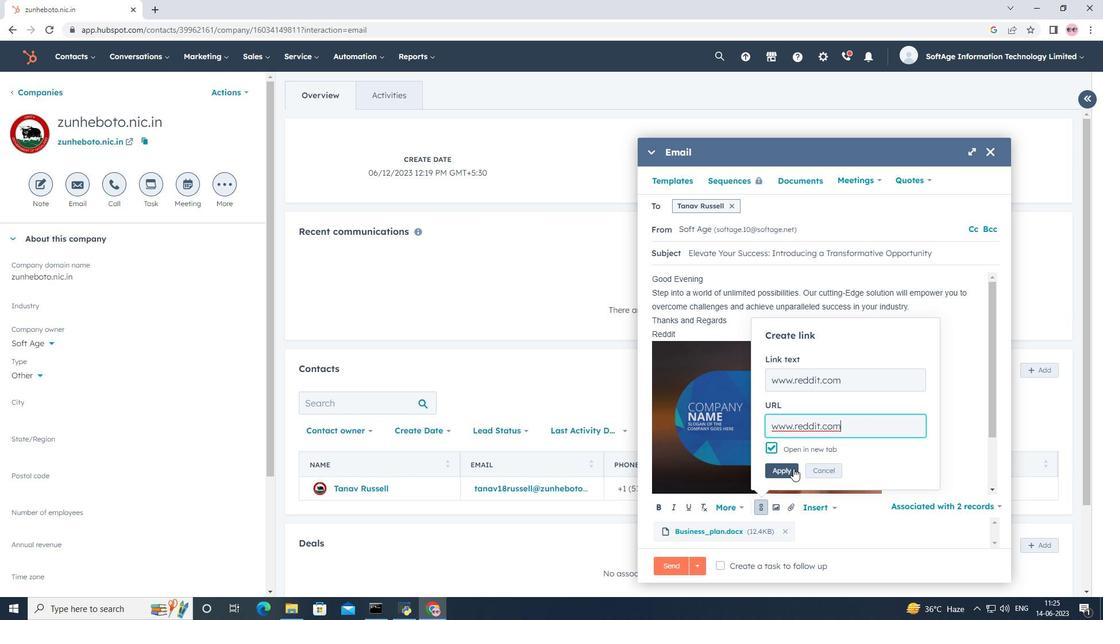 
Action: Mouse pressed left at (792, 470)
Screenshot: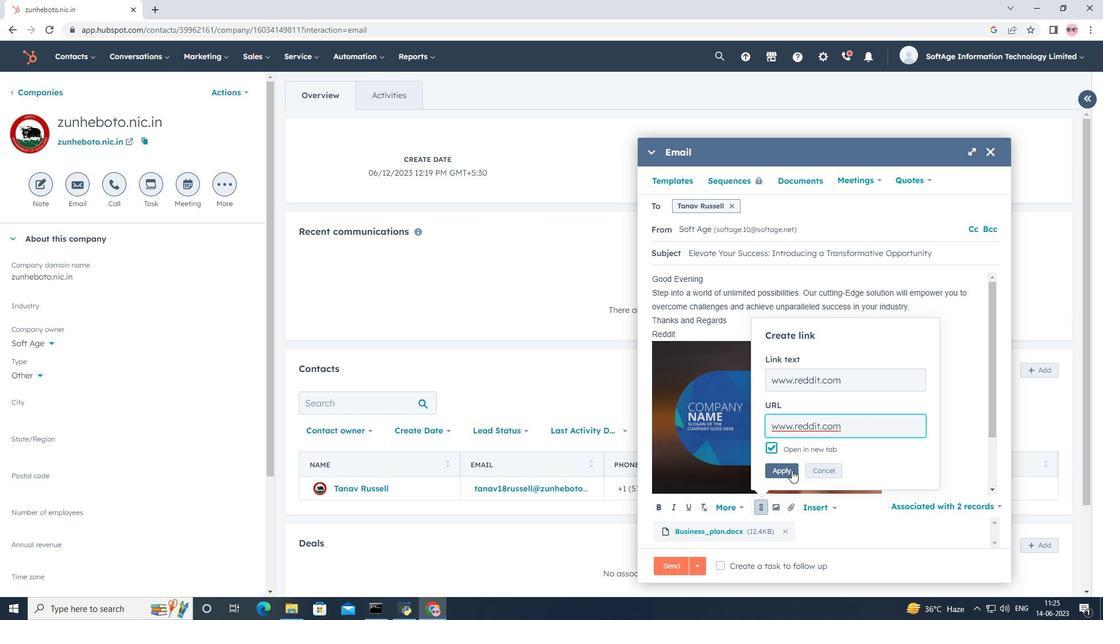
Action: Mouse moved to (755, 567)
Screenshot: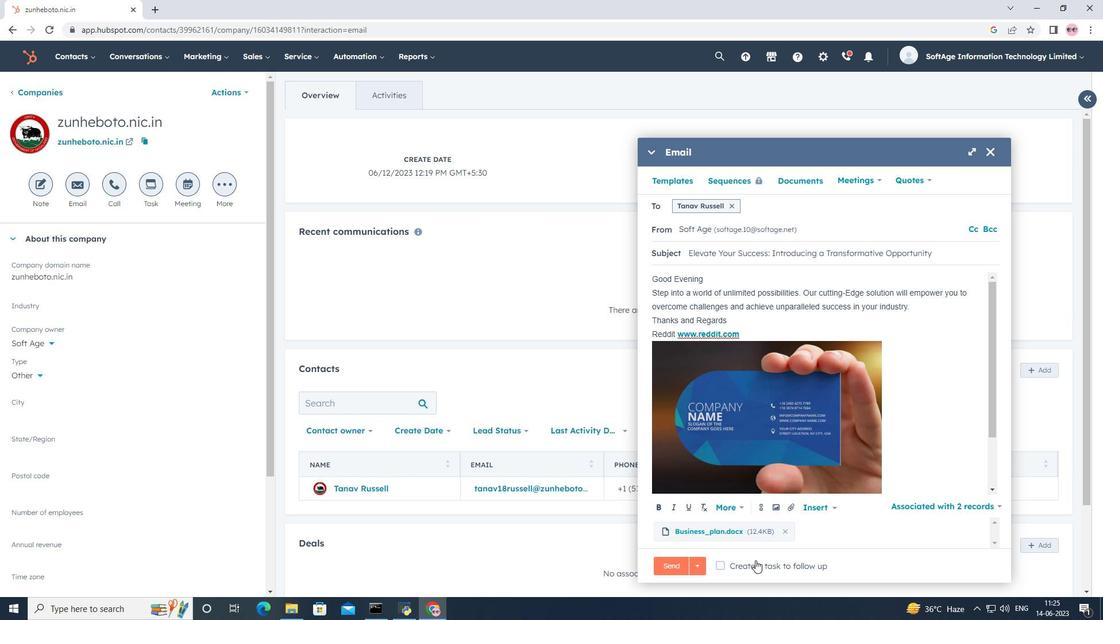 
Action: Mouse pressed left at (755, 567)
Screenshot: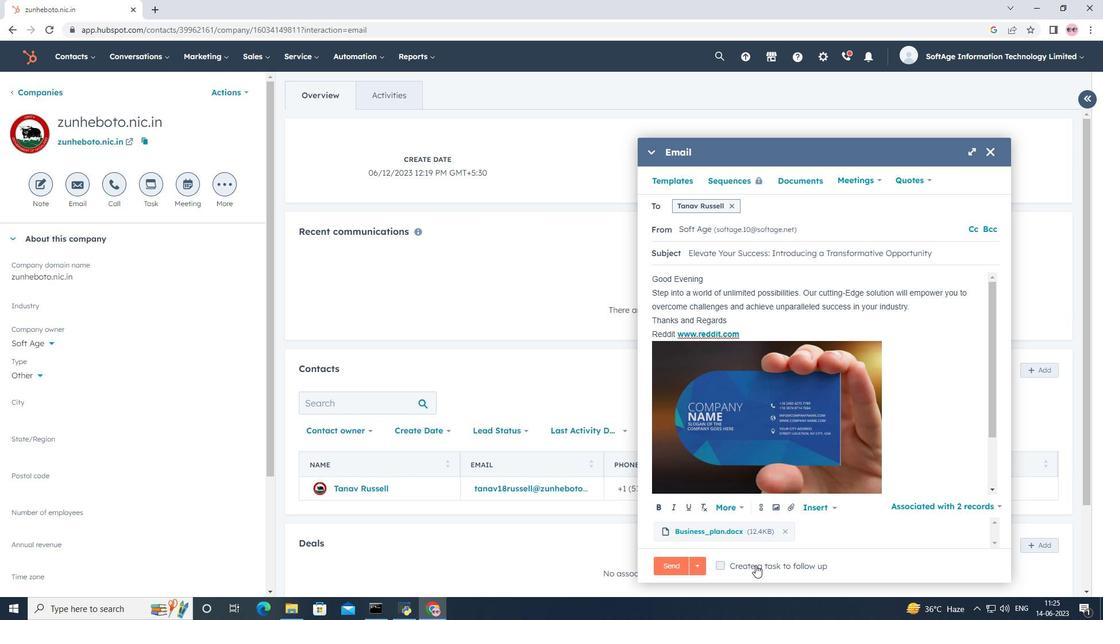
Action: Mouse moved to (946, 565)
Screenshot: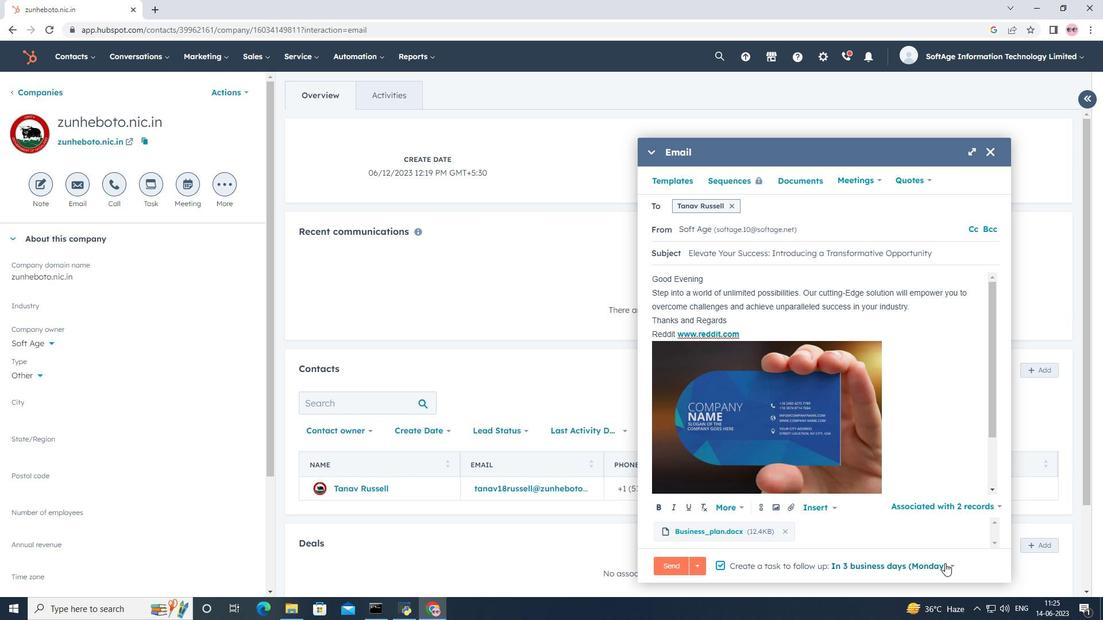 
Action: Mouse pressed left at (946, 565)
Screenshot: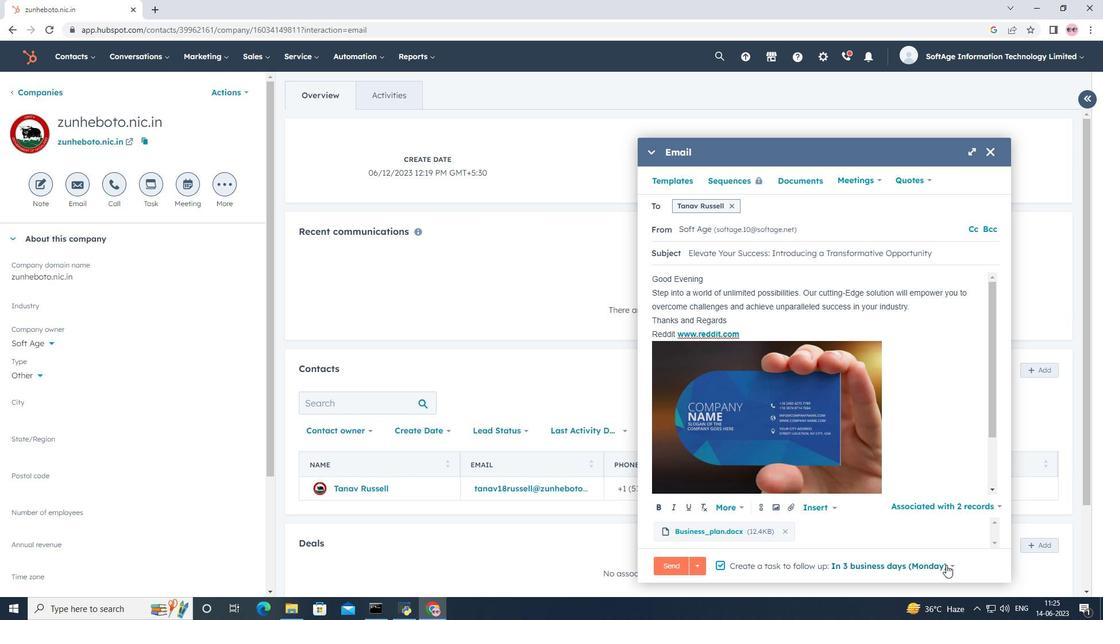 
Action: Mouse moved to (903, 480)
Screenshot: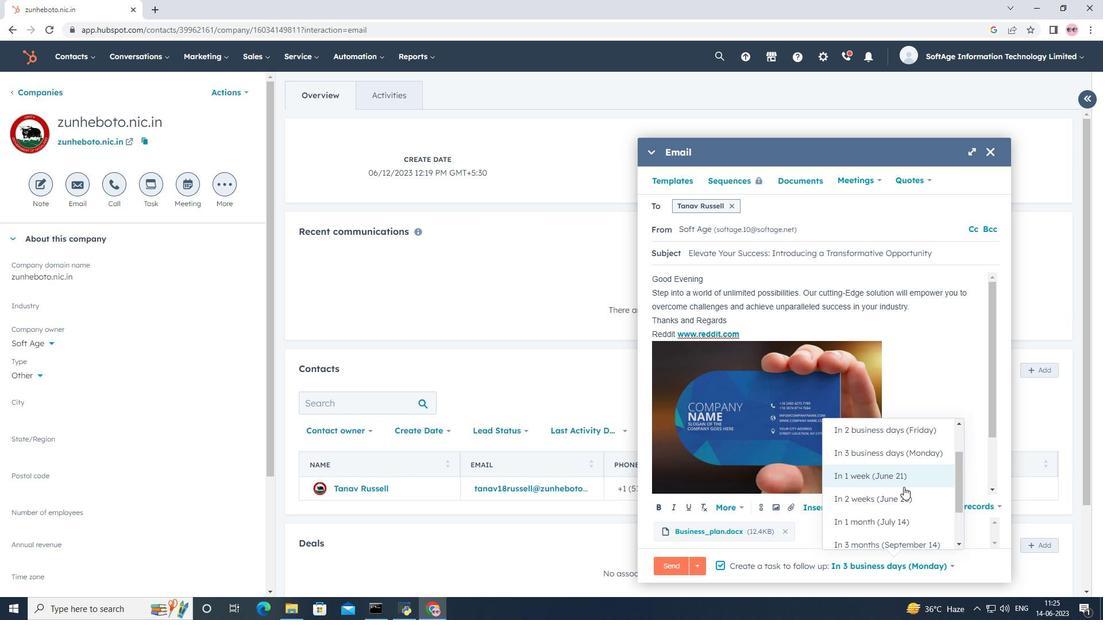 
Action: Mouse pressed left at (903, 480)
Screenshot: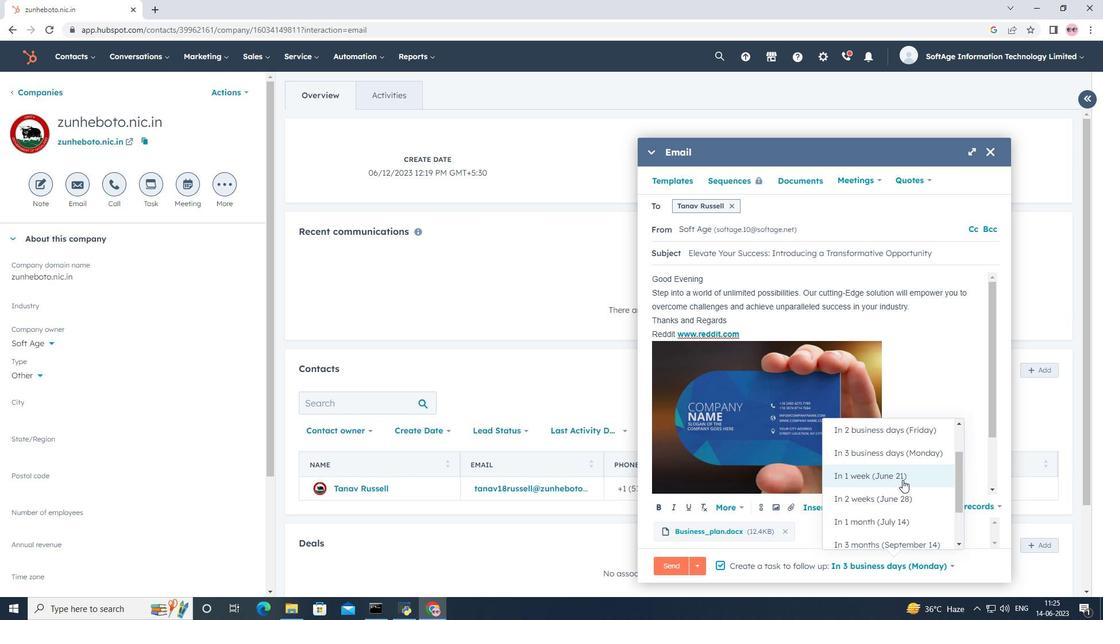 
Action: Mouse moved to (731, 207)
Screenshot: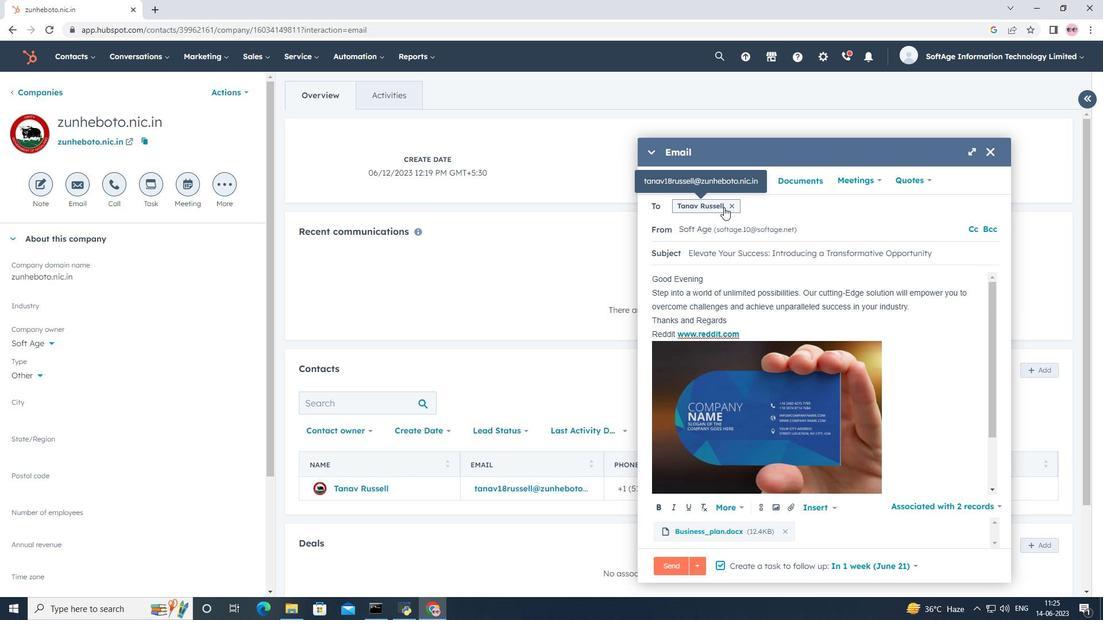 
Action: Mouse pressed left at (731, 207)
Screenshot: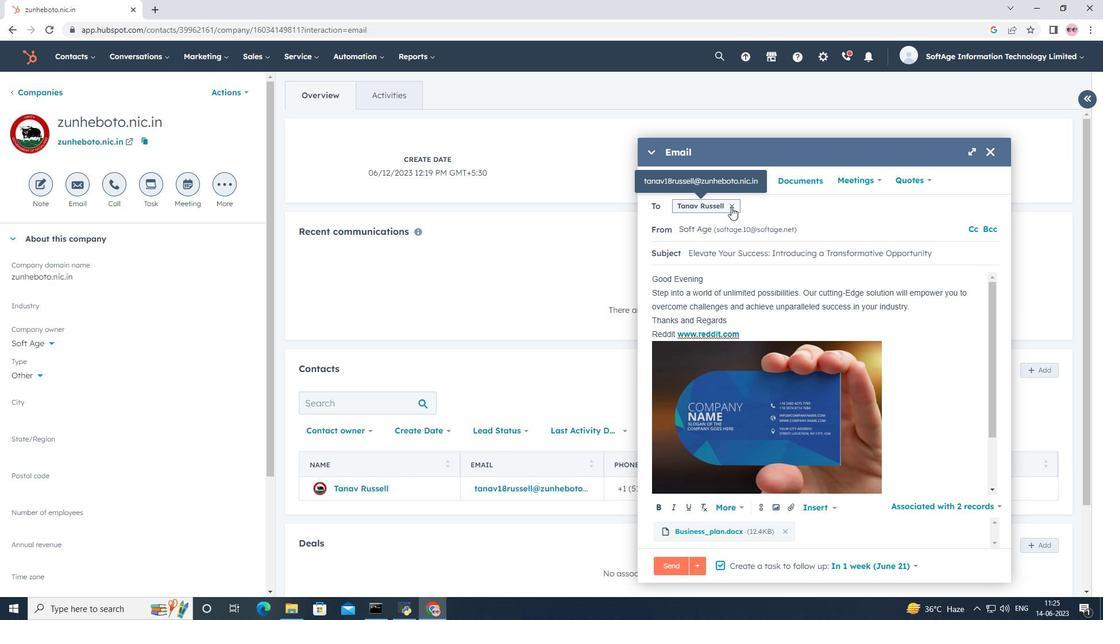 
Action: Mouse moved to (731, 209)
Screenshot: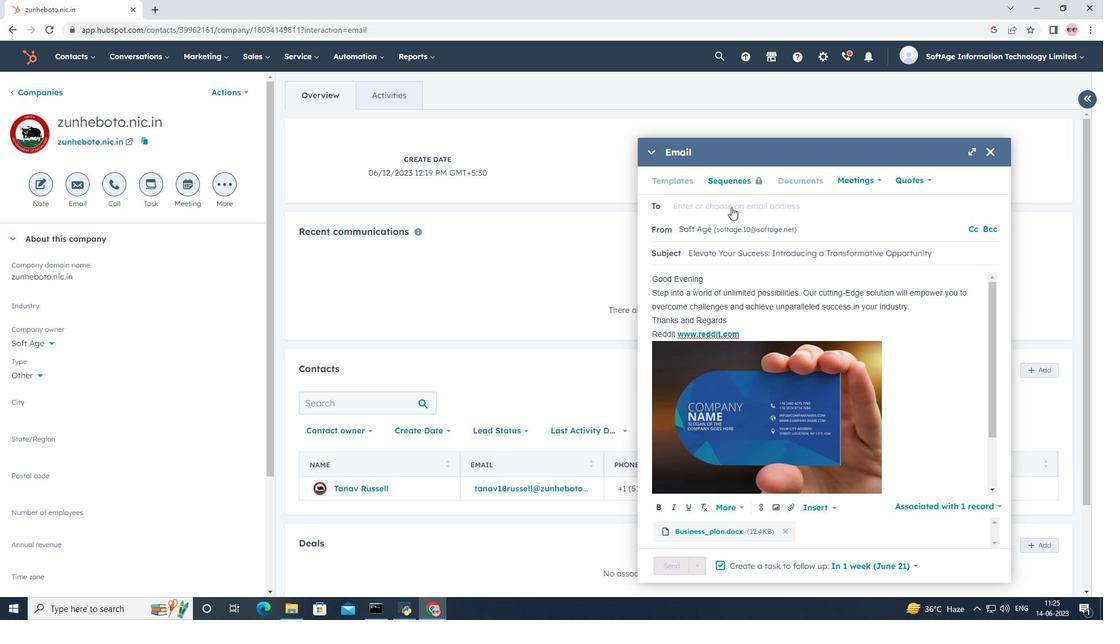 
Action: Mouse pressed left at (731, 209)
Screenshot: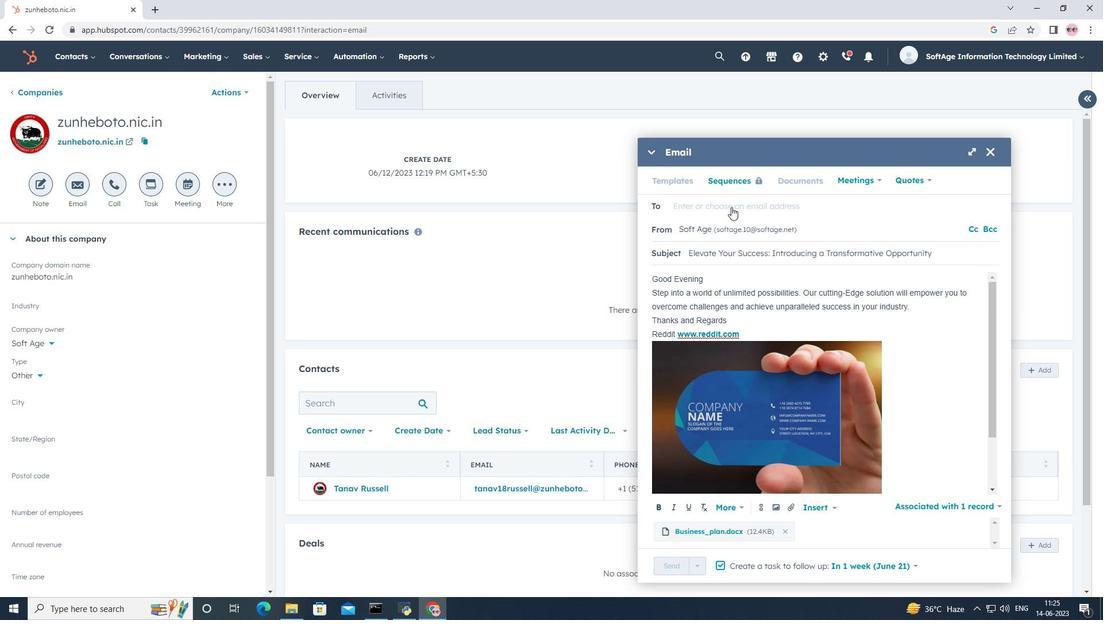 
Action: Mouse moved to (718, 236)
Screenshot: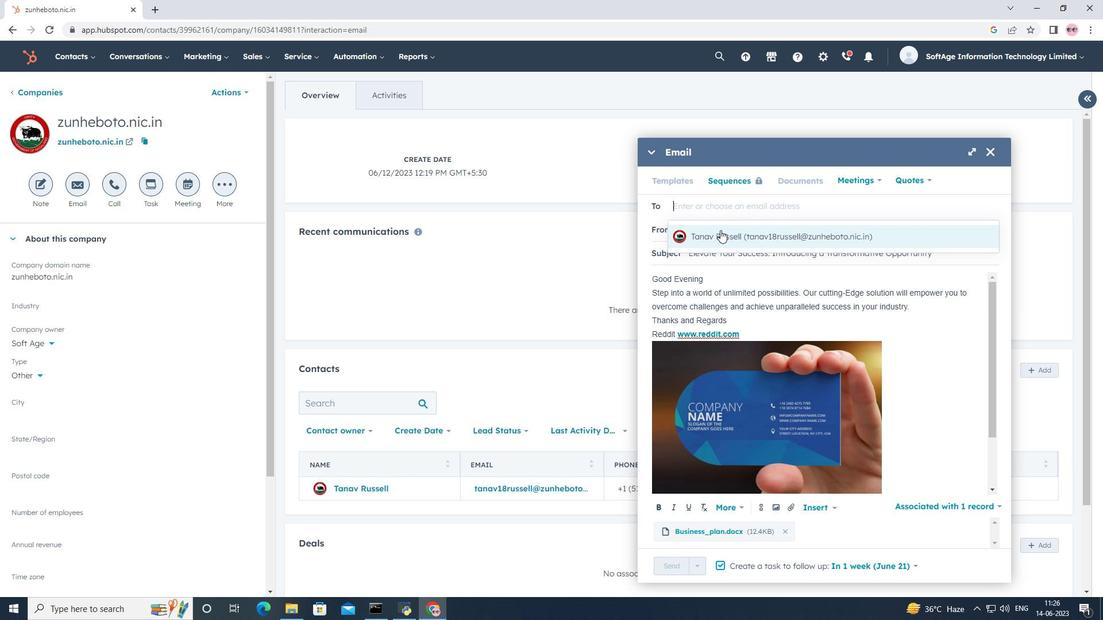 
Action: Mouse pressed left at (718, 236)
Screenshot: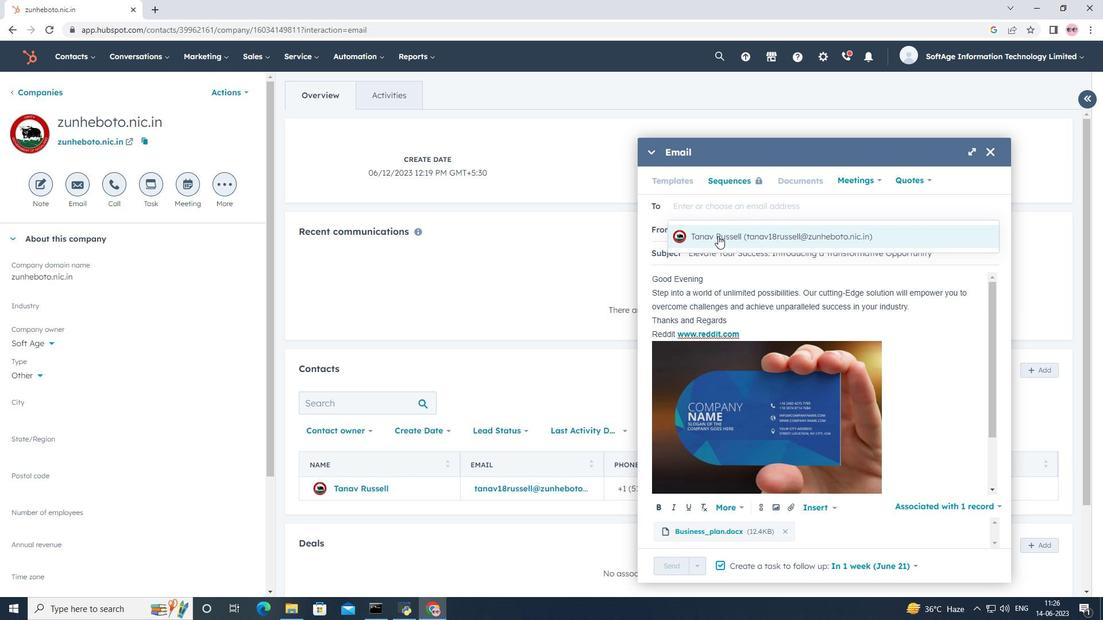
Action: Mouse moved to (663, 566)
Screenshot: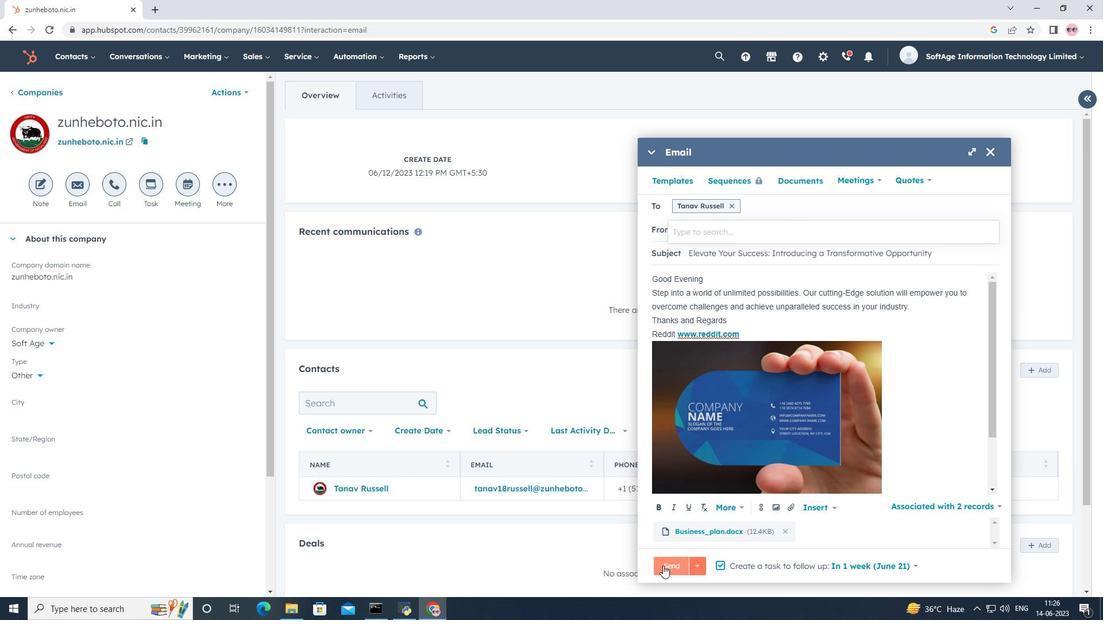 
Action: Mouse pressed left at (663, 566)
Screenshot: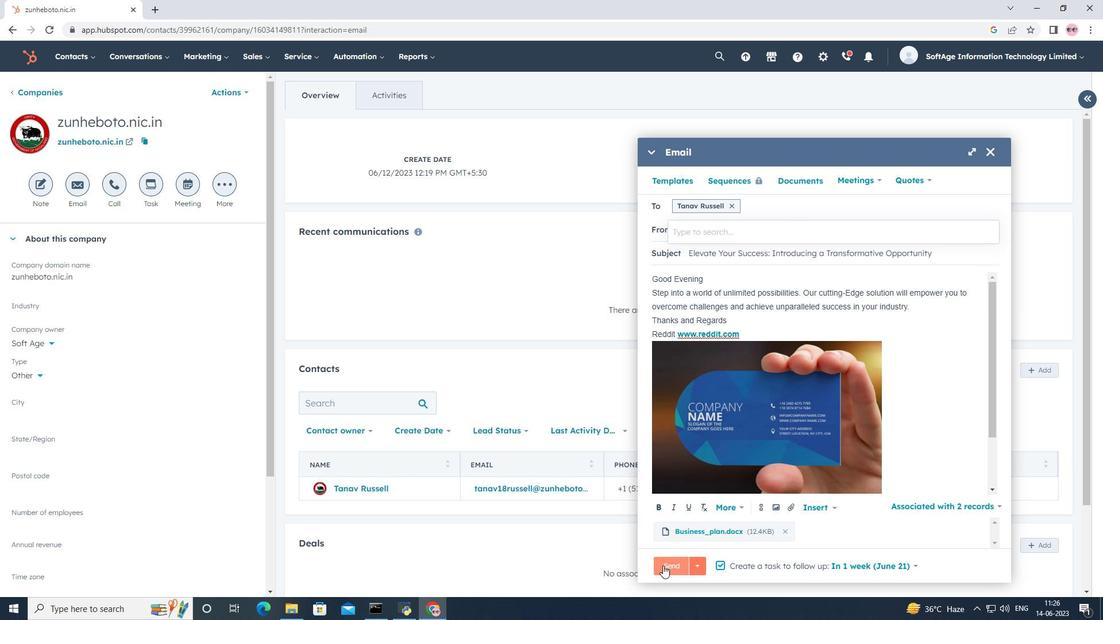 
Action: Mouse moved to (669, 465)
Screenshot: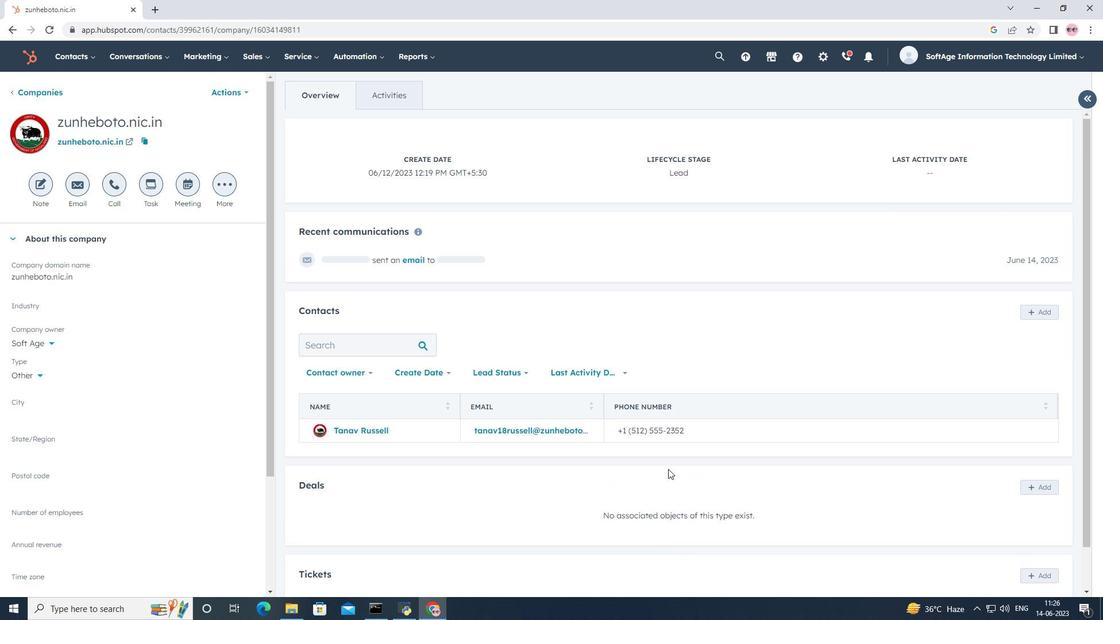 
Action: Mouse scrolled (669, 466) with delta (0, 0)
Screenshot: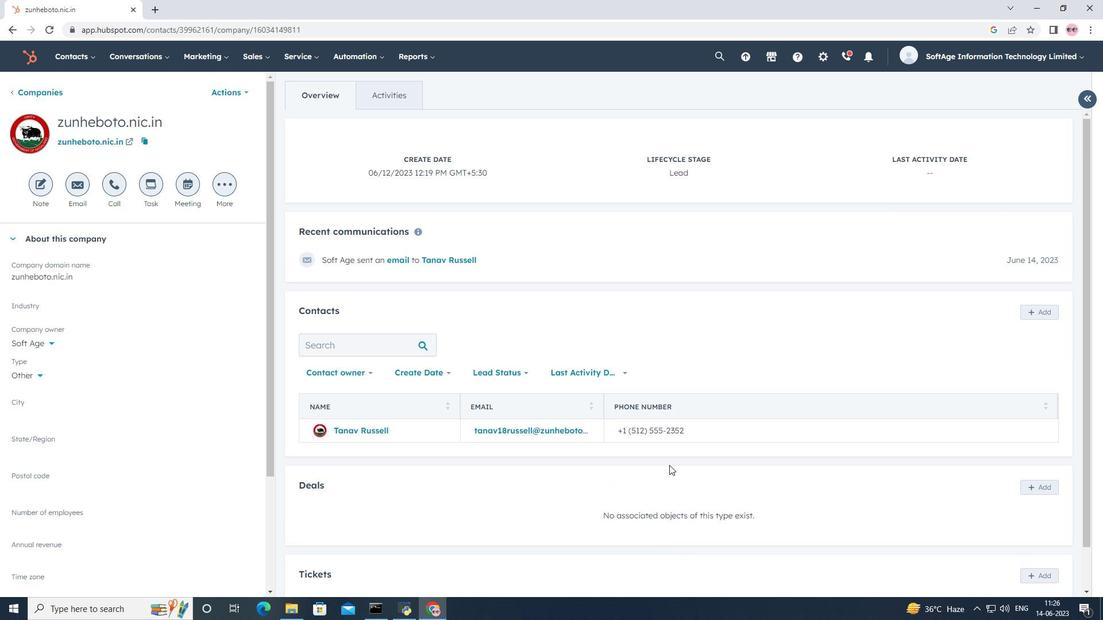 
Action: Mouse moved to (669, 464)
Screenshot: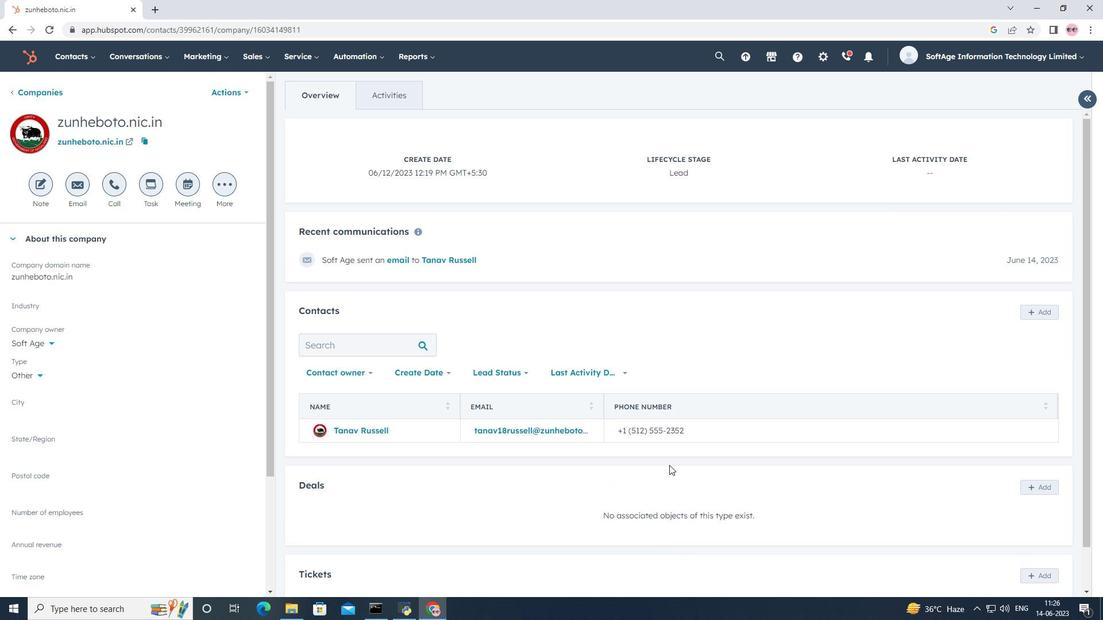 
Action: Mouse scrolled (669, 465) with delta (0, 0)
Screenshot: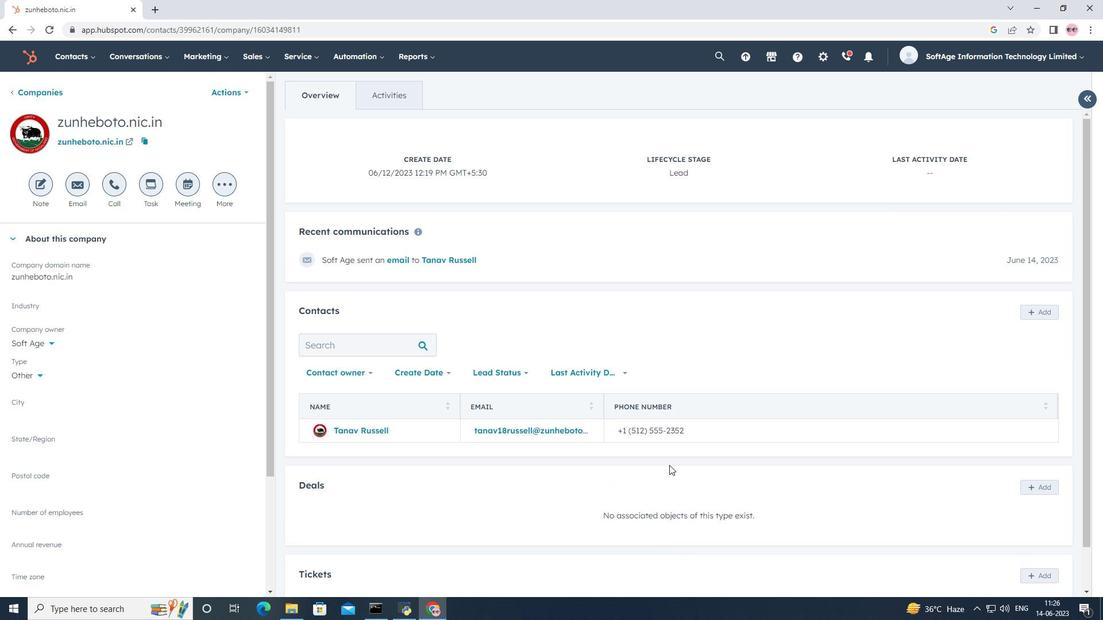 
Action: Mouse moved to (669, 460)
Screenshot: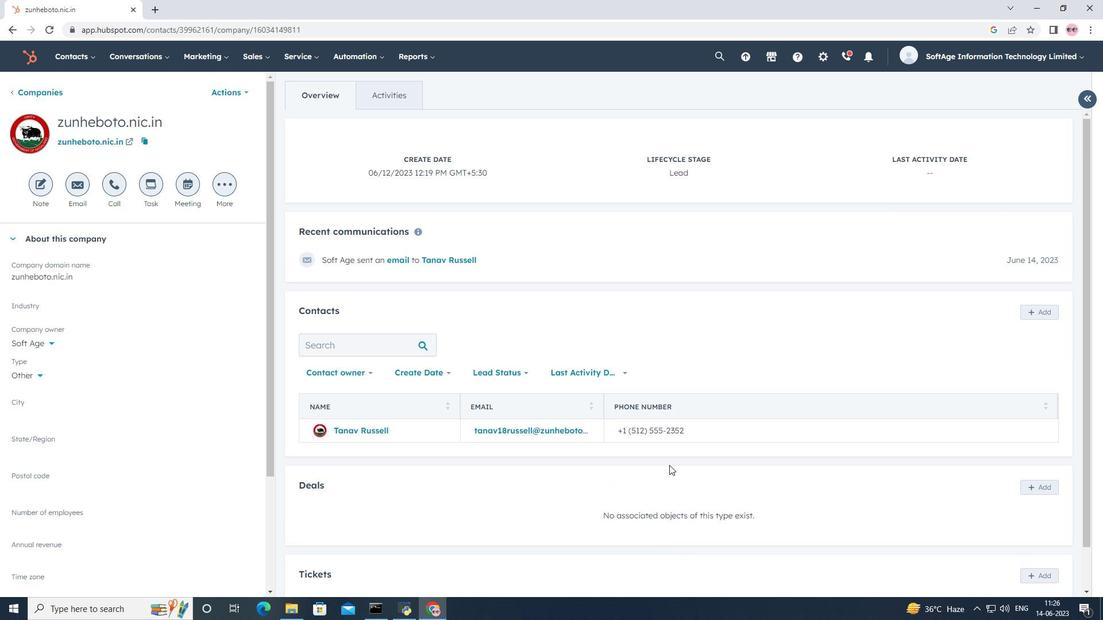 
Action: Mouse scrolled (669, 461) with delta (0, 0)
Screenshot: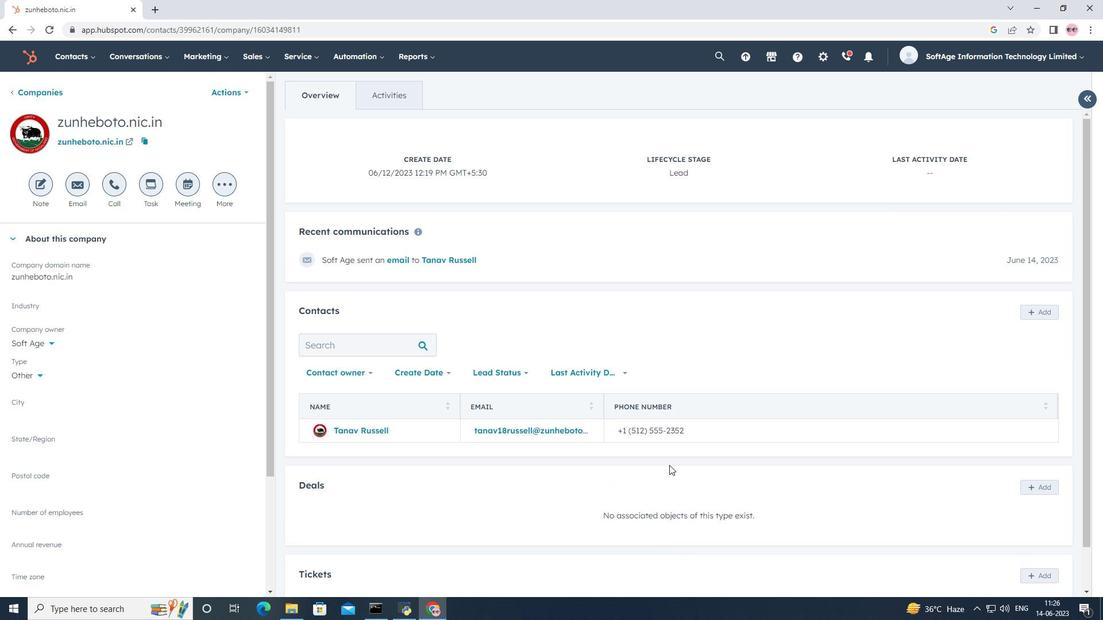 
Action: Mouse moved to (669, 455)
Screenshot: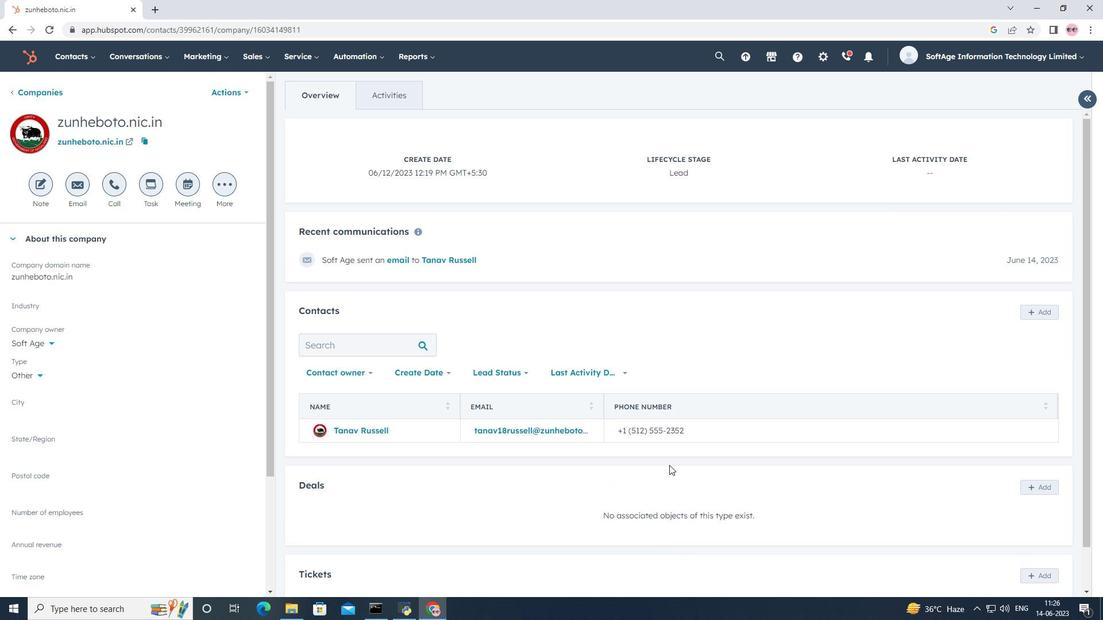 
Action: Mouse scrolled (669, 456) with delta (0, 0)
Screenshot: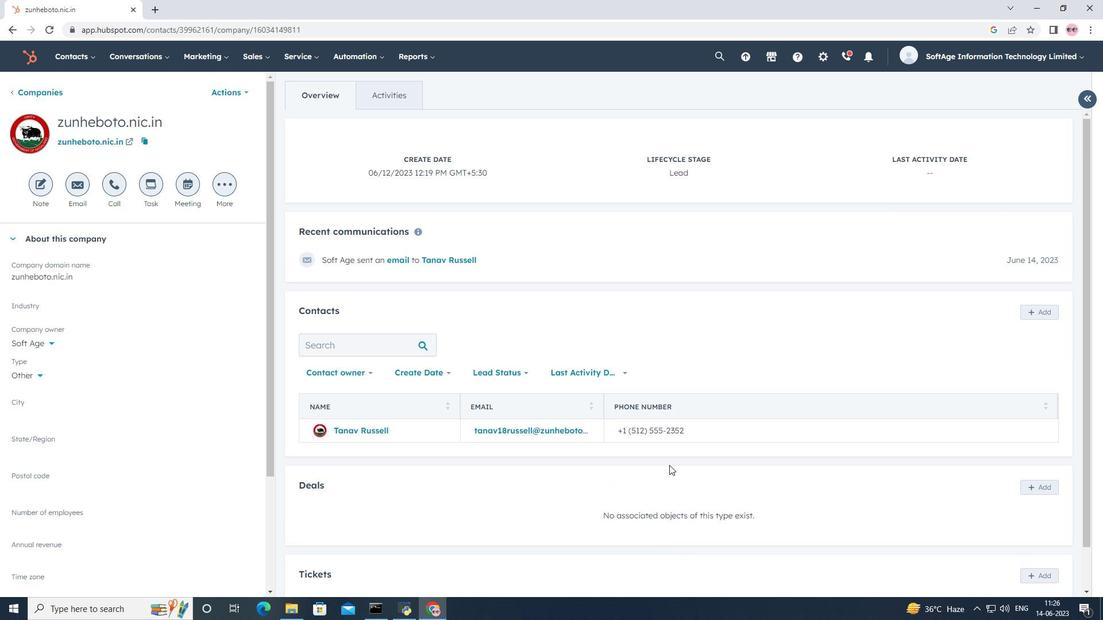 
Action: Mouse moved to (673, 371)
Screenshot: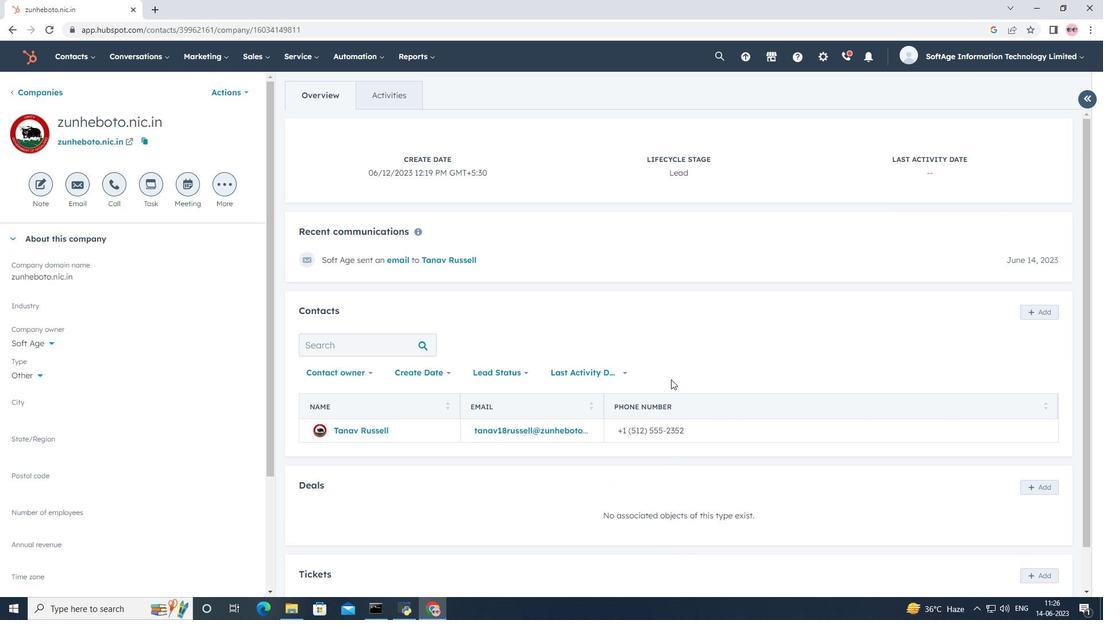 
Action: Mouse scrolled (673, 371) with delta (0, 0)
Screenshot: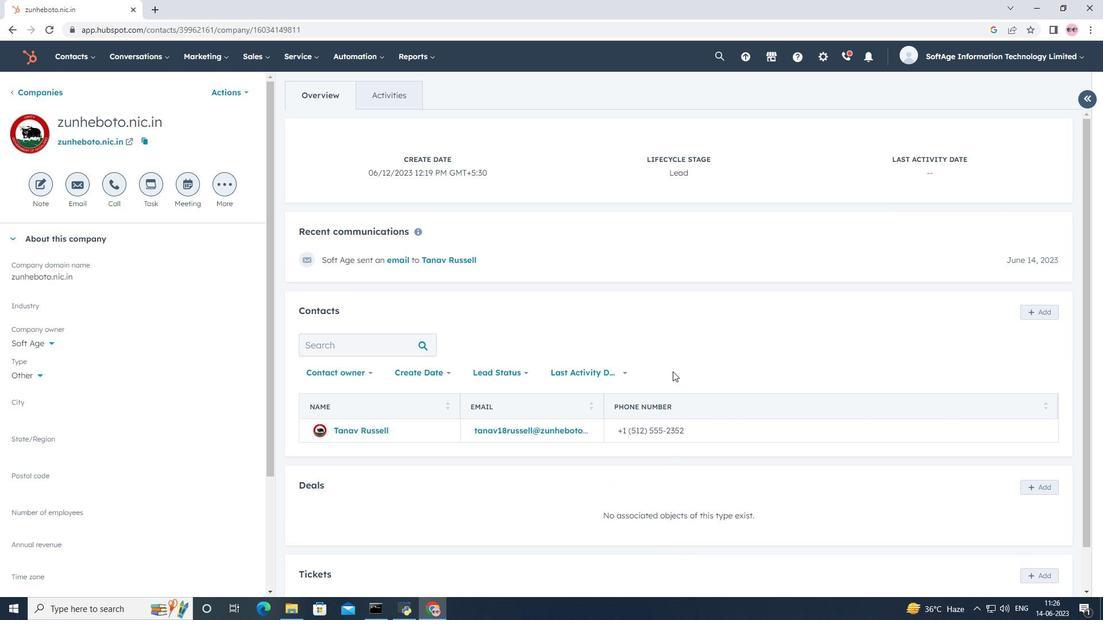 
Action: Mouse scrolled (673, 371) with delta (0, 0)
Screenshot: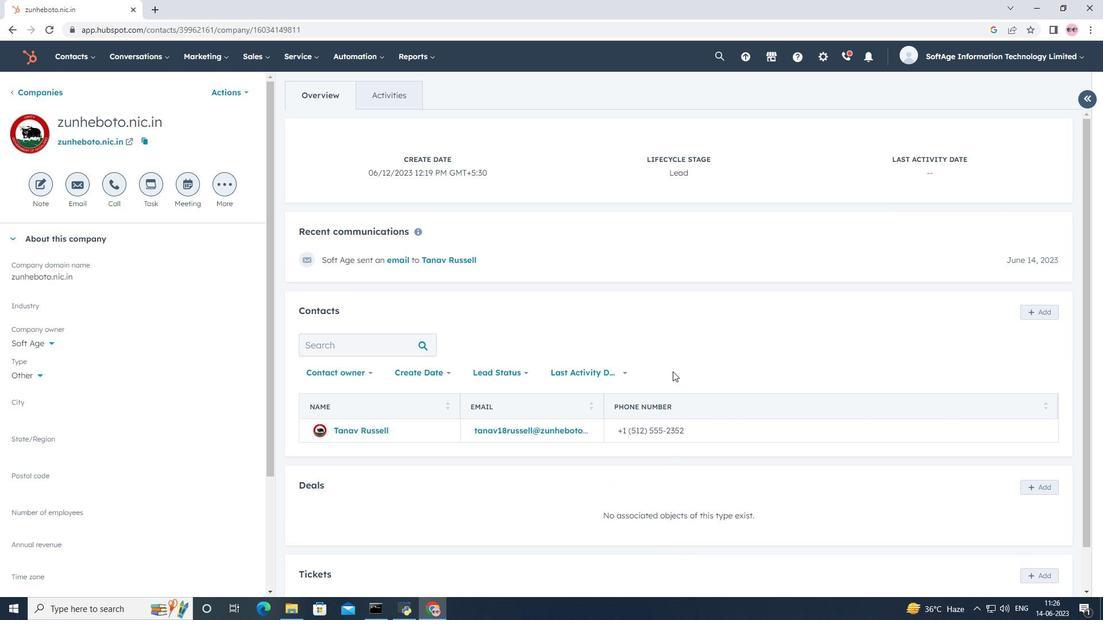 
Action: Mouse scrolled (673, 371) with delta (0, 0)
Screenshot: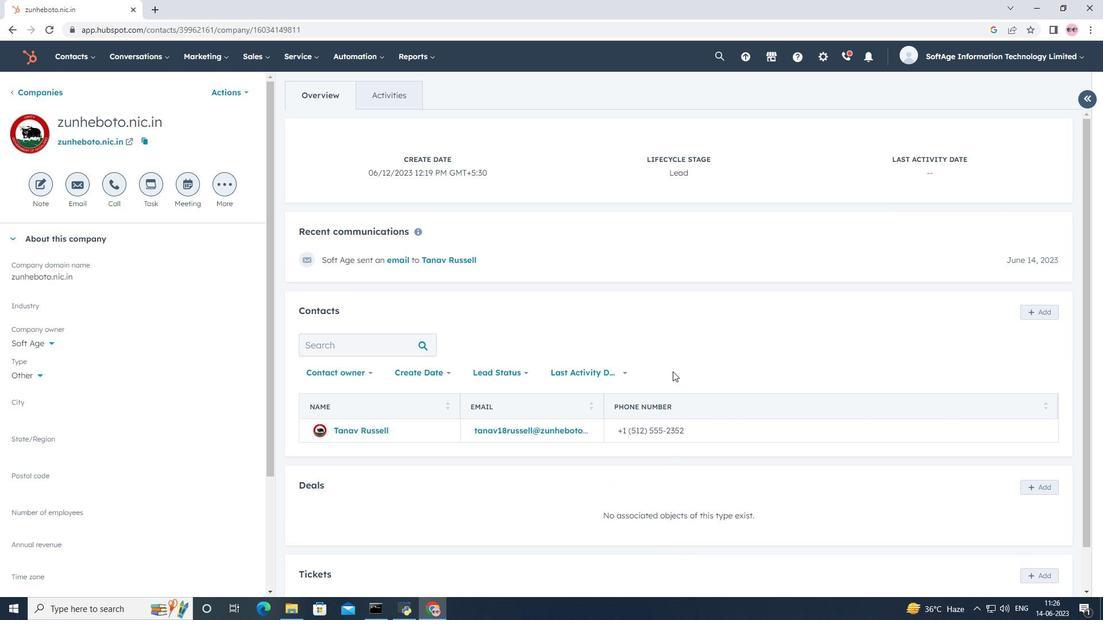 
Action: Mouse scrolled (673, 371) with delta (0, 0)
Screenshot: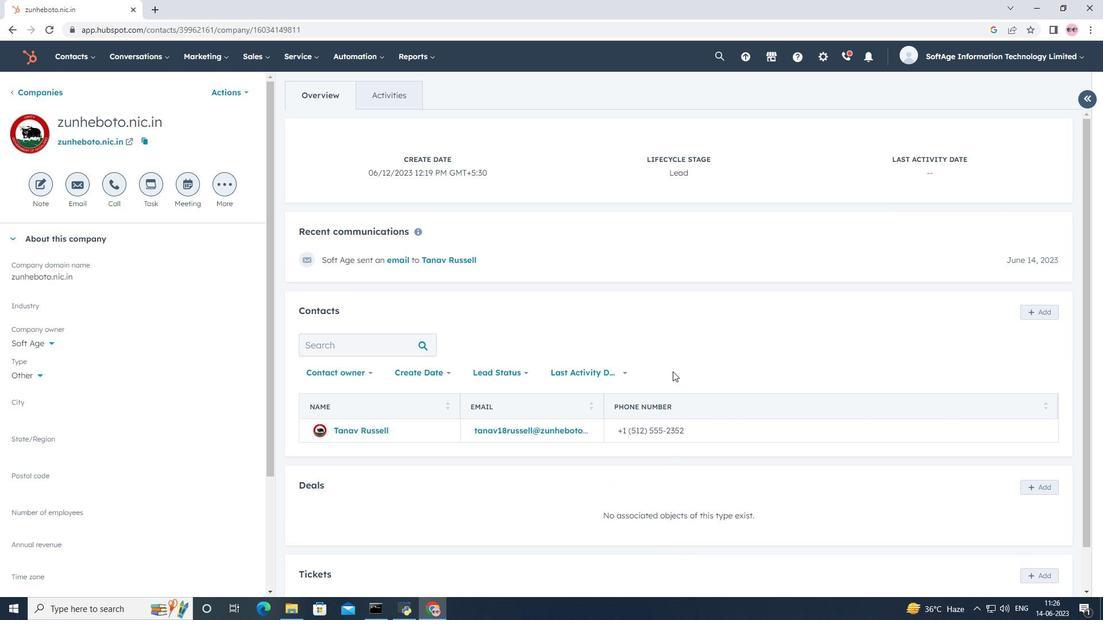 
Action: Mouse scrolled (673, 371) with delta (0, 0)
Screenshot: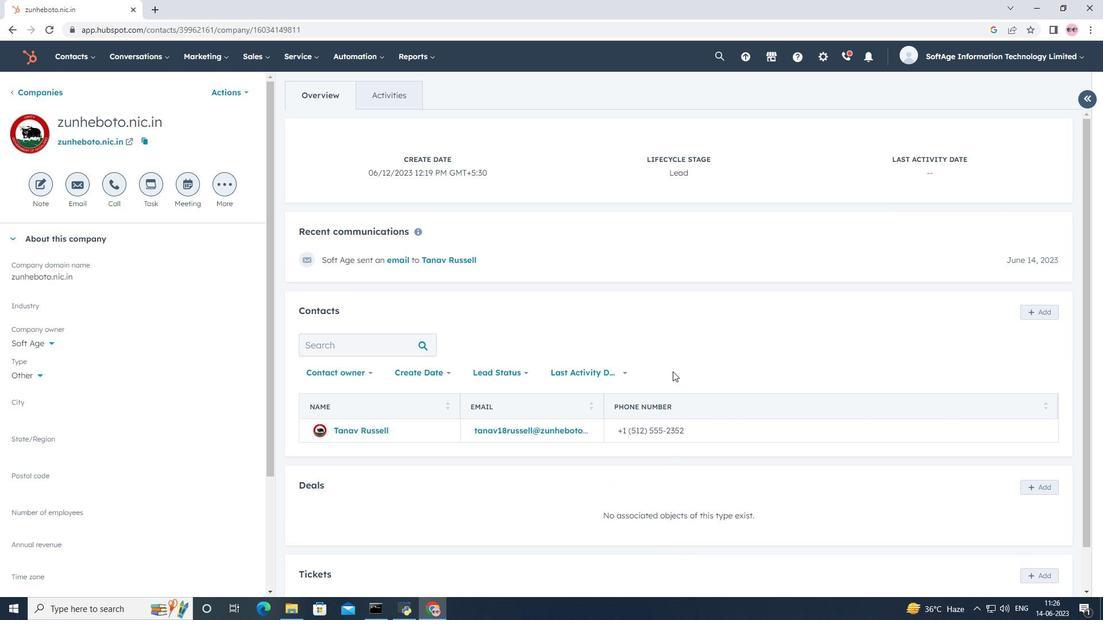 
Action: Mouse moved to (673, 372)
Screenshot: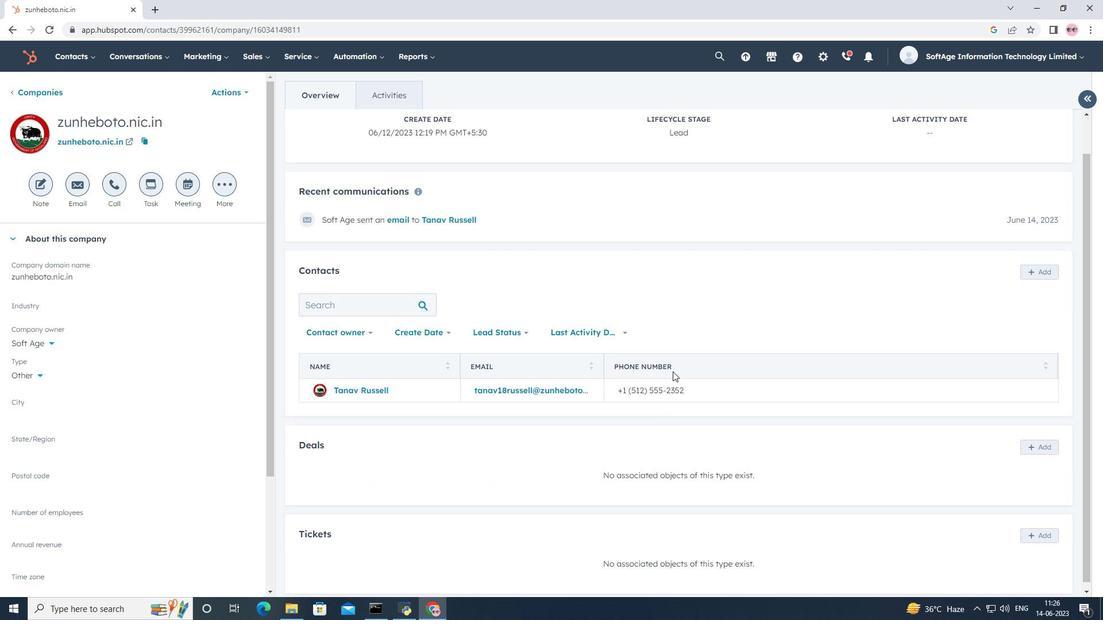 
Action: Mouse scrolled (673, 373) with delta (0, 0)
Screenshot: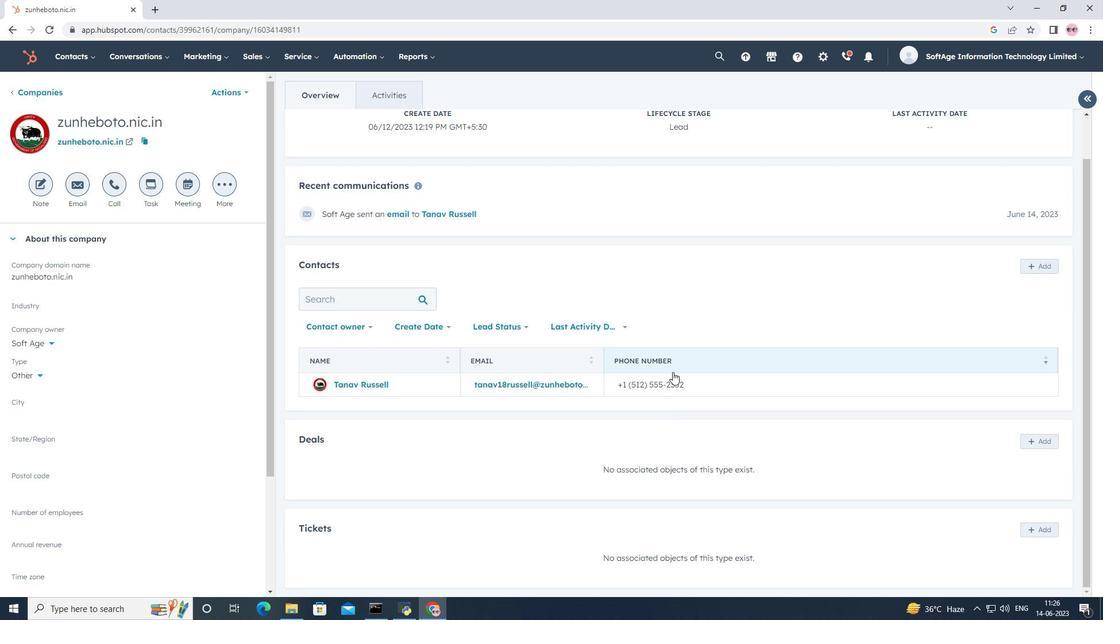 
Action: Mouse scrolled (673, 373) with delta (0, 0)
Screenshot: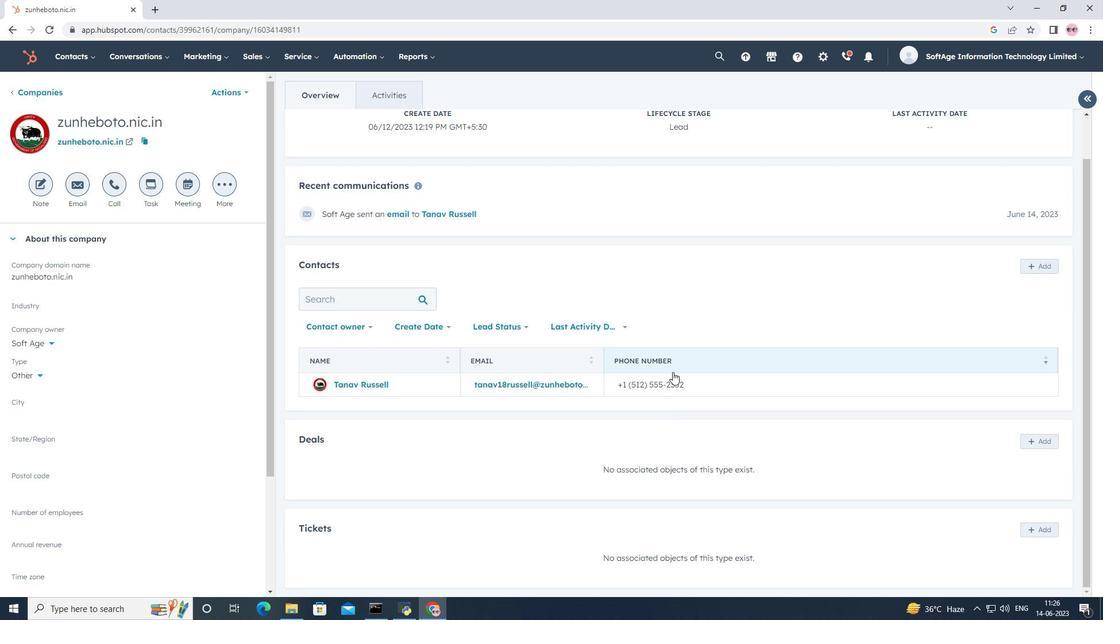 
Action: Mouse scrolled (673, 373) with delta (0, 0)
Screenshot: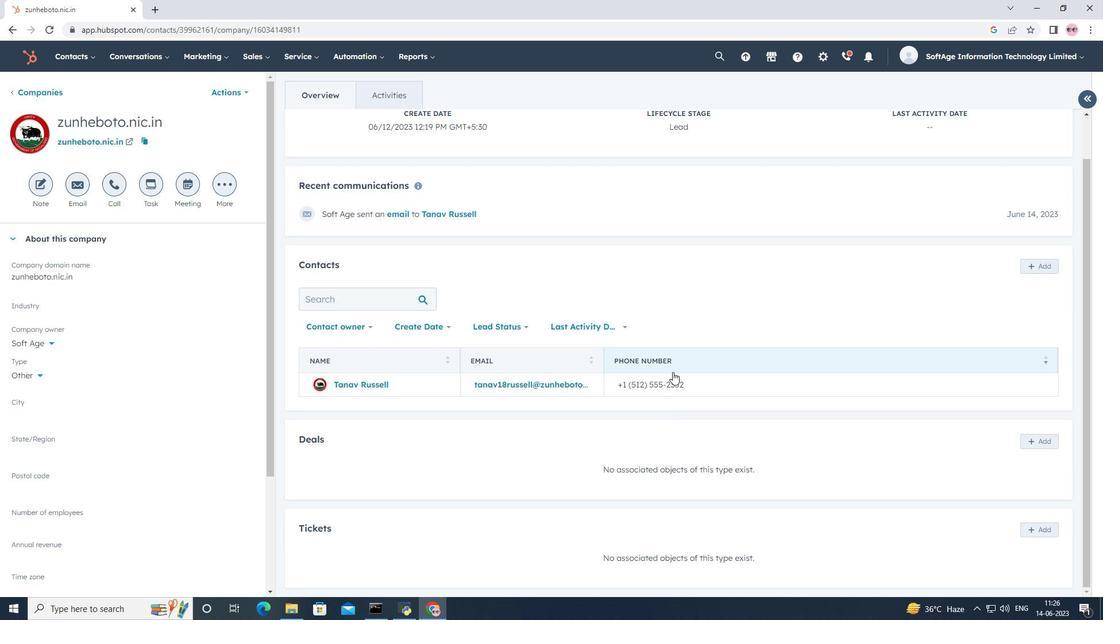 
Action: Mouse scrolled (673, 373) with delta (0, 0)
Screenshot: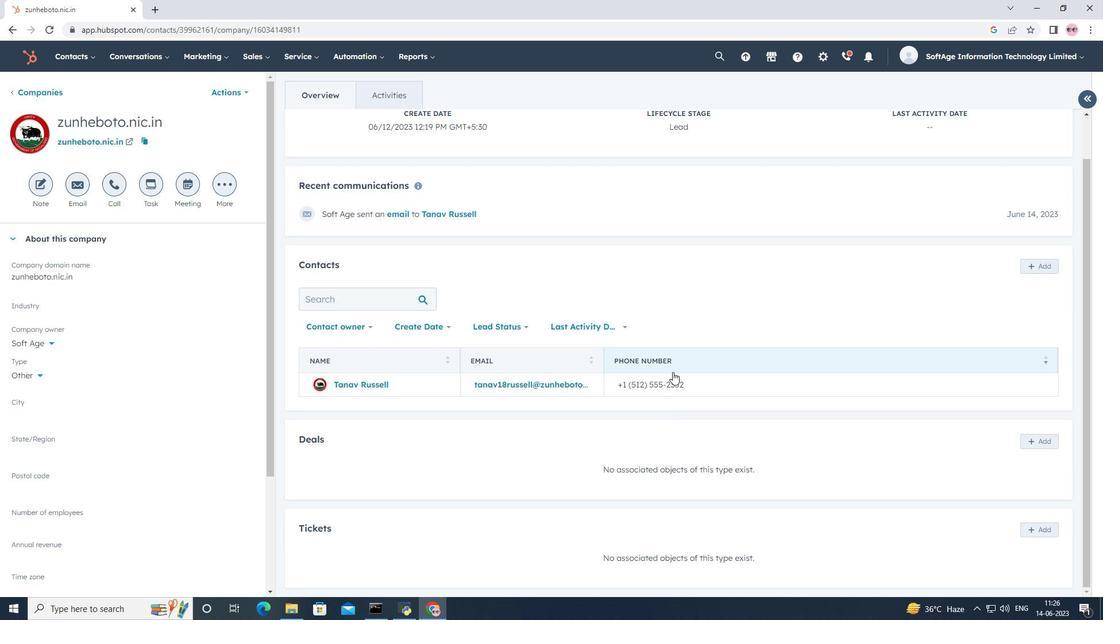 
Action: Mouse scrolled (673, 373) with delta (0, 0)
Screenshot: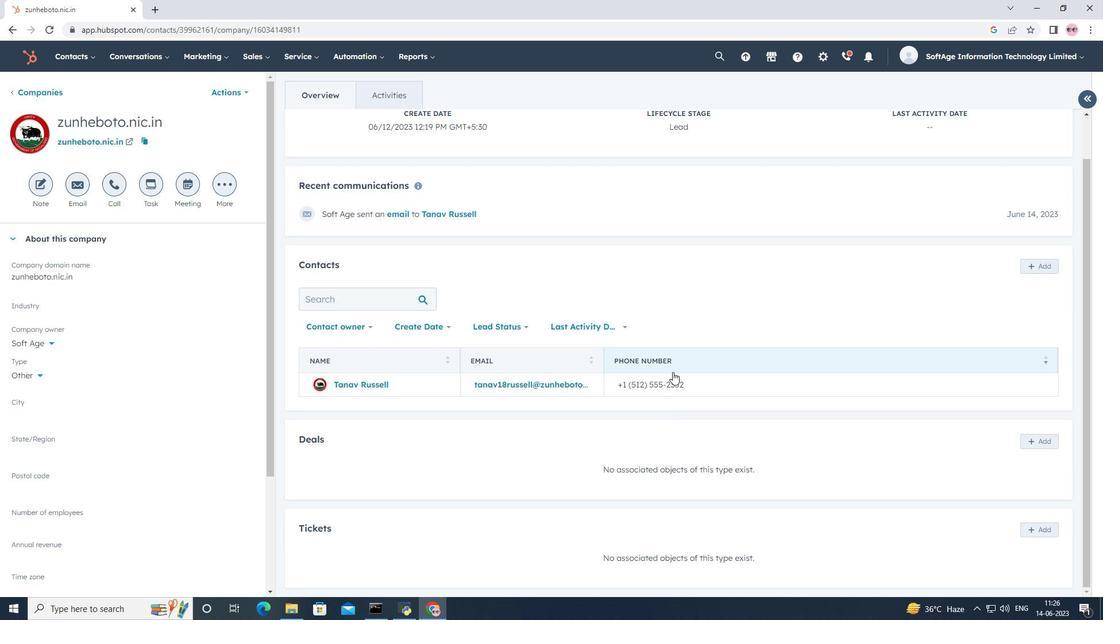 
